 Task: Select Kindle E-Readers from Kindle E-readers & Books. Add to cart Kindle Paperwhite Water-Safe Fabric Cover-2. Place order for _x000D_
942 Constant Ave #1_x000D_
Peekskill, New York(NY), 10566, Cell Number (914) 734-9536
Action: Mouse moved to (4, 27)
Screenshot: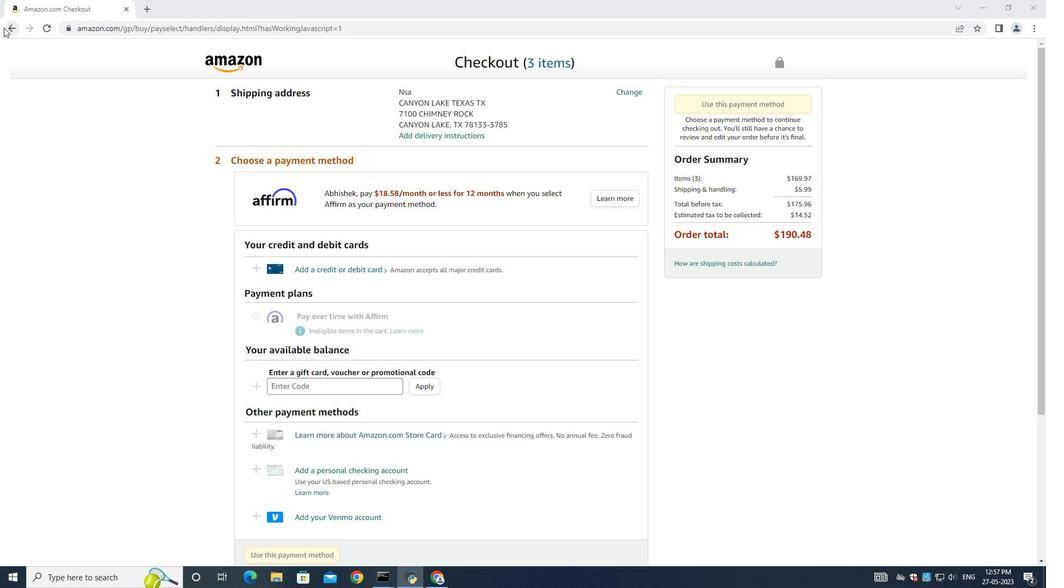 
Action: Mouse pressed left at (4, 27)
Screenshot: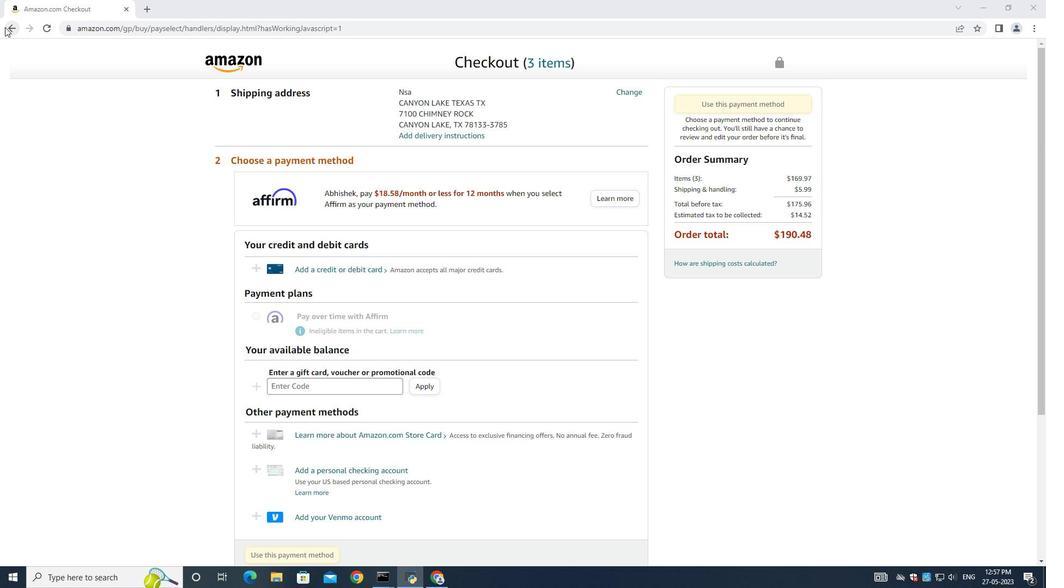 
Action: Mouse moved to (2, 27)
Screenshot: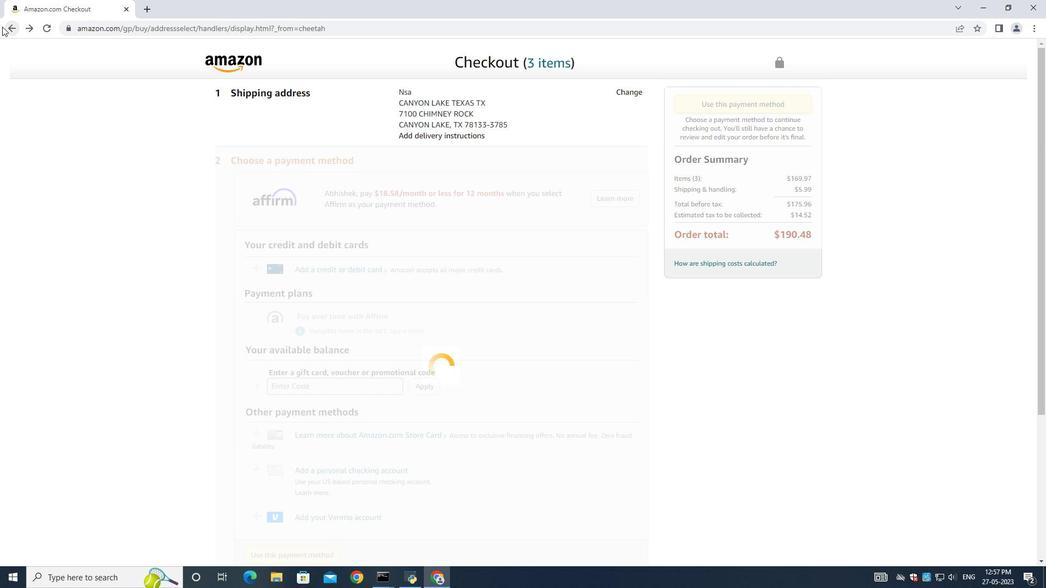 
Action: Mouse pressed left at (2, 27)
Screenshot: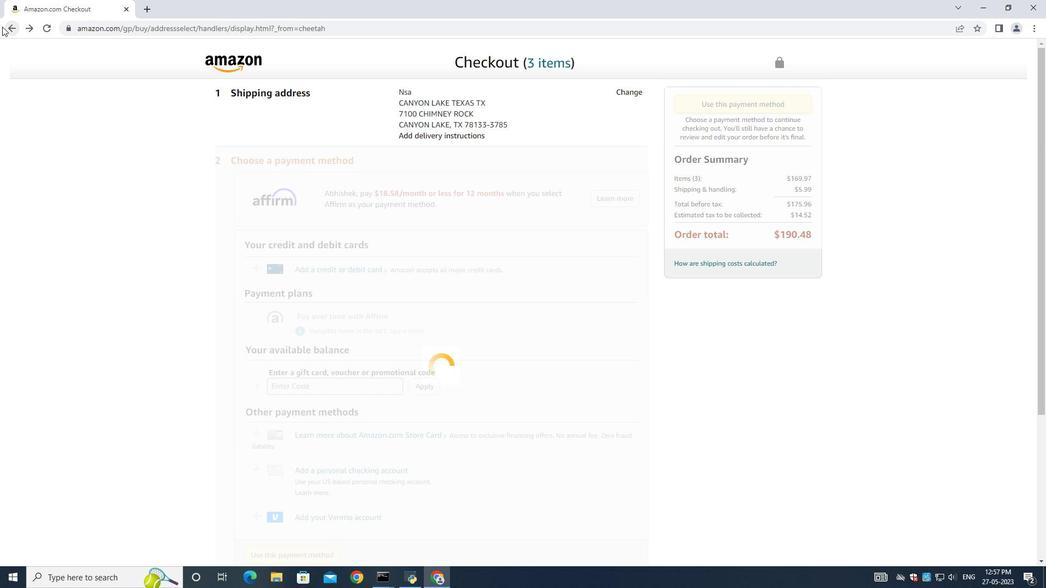 
Action: Mouse moved to (1021, 226)
Screenshot: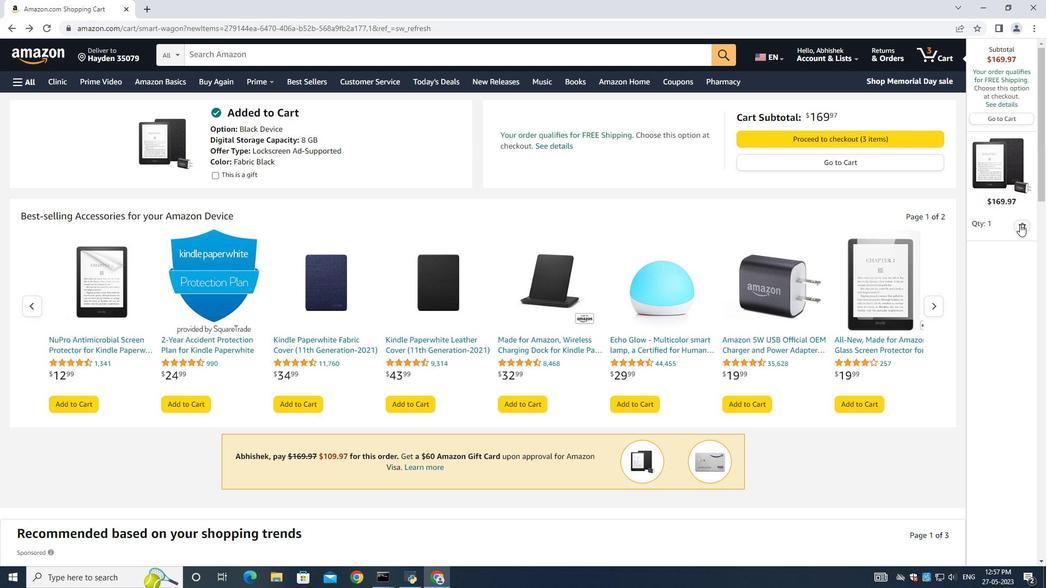 
Action: Mouse pressed left at (1021, 226)
Screenshot: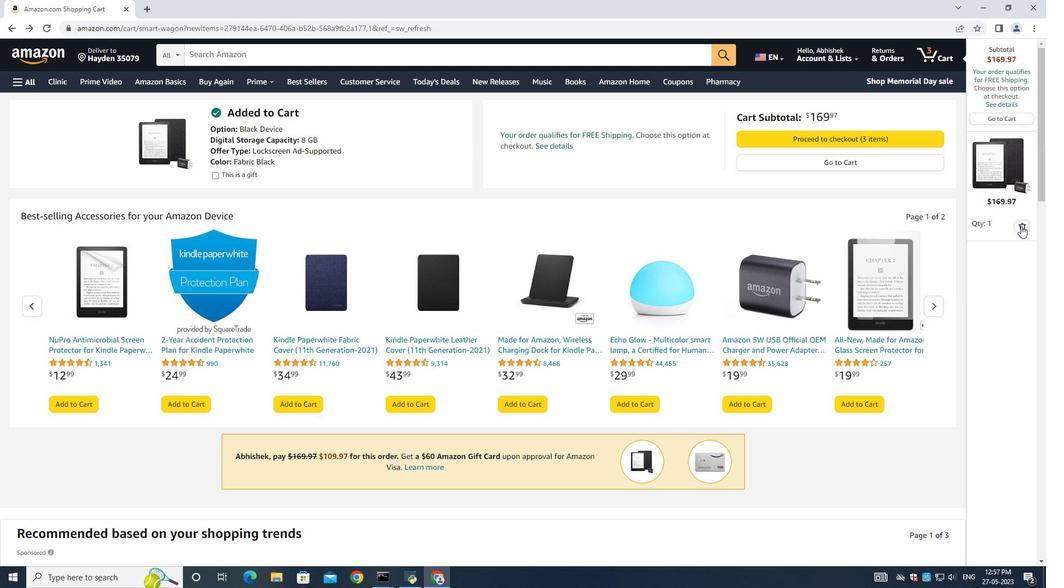 
Action: Mouse moved to (38, 57)
Screenshot: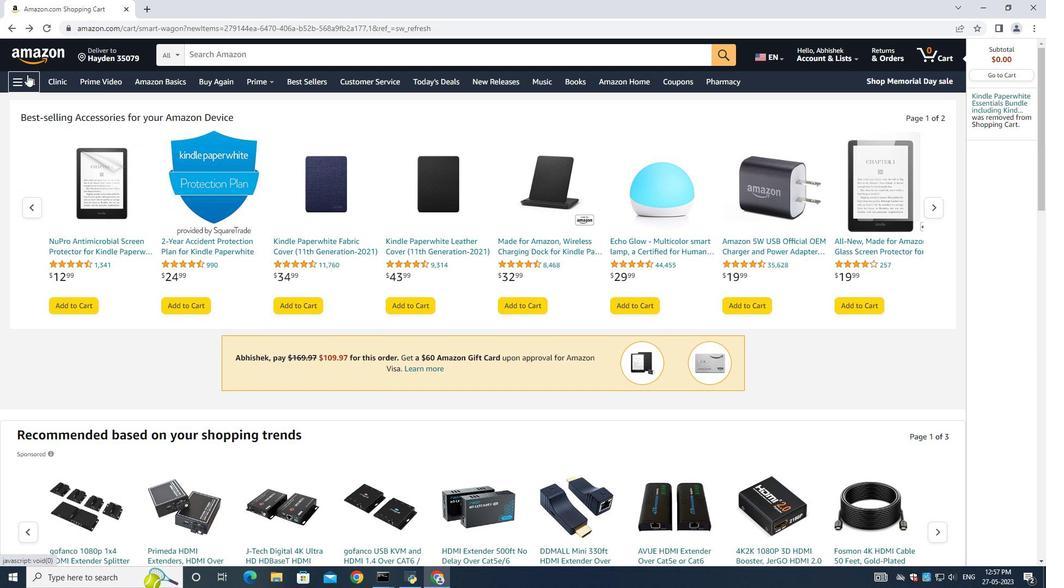 
Action: Mouse pressed left at (38, 57)
Screenshot: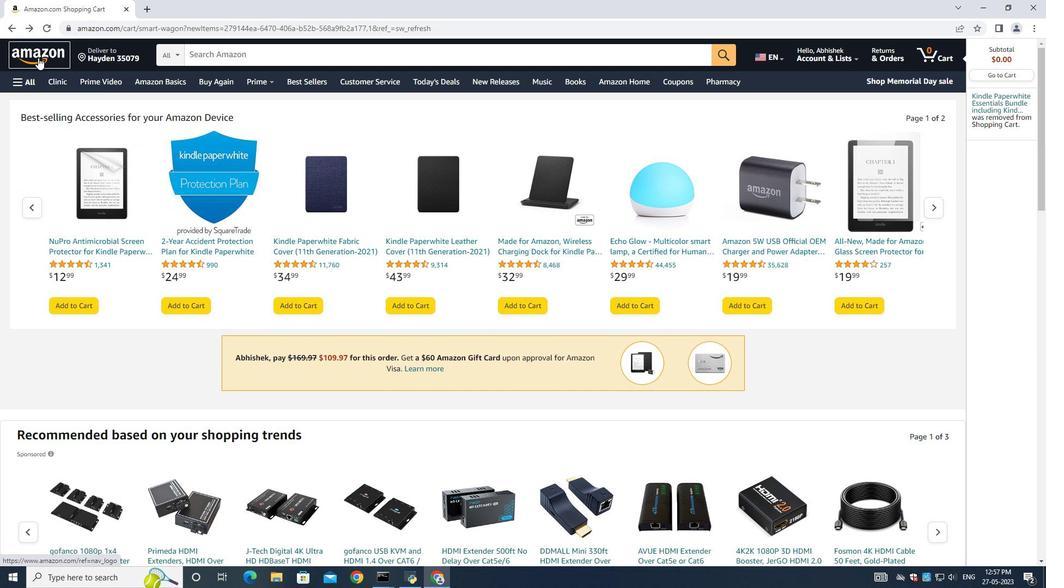 
Action: Mouse moved to (17, 80)
Screenshot: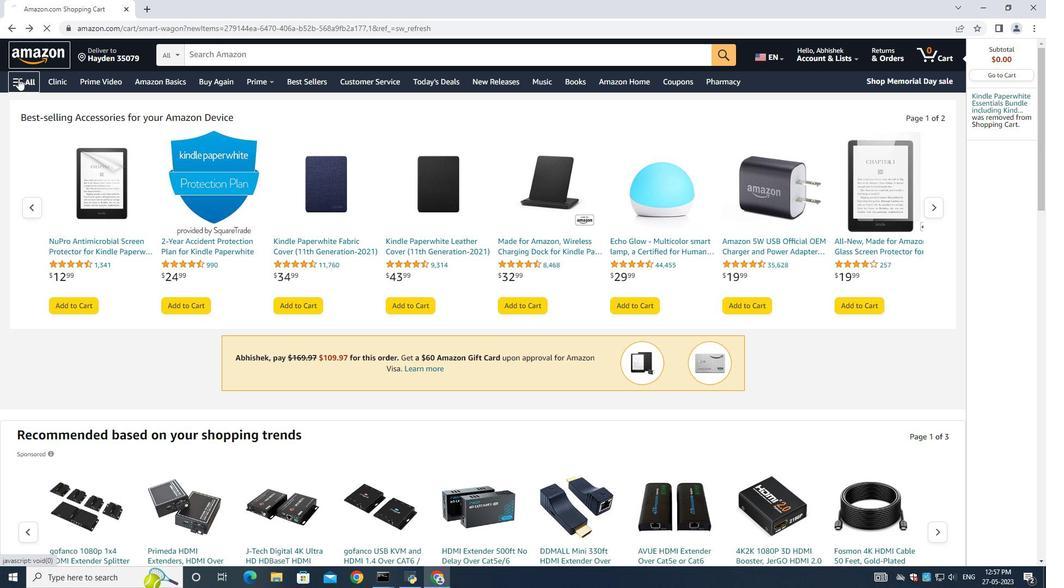 
Action: Mouse pressed left at (17, 80)
Screenshot: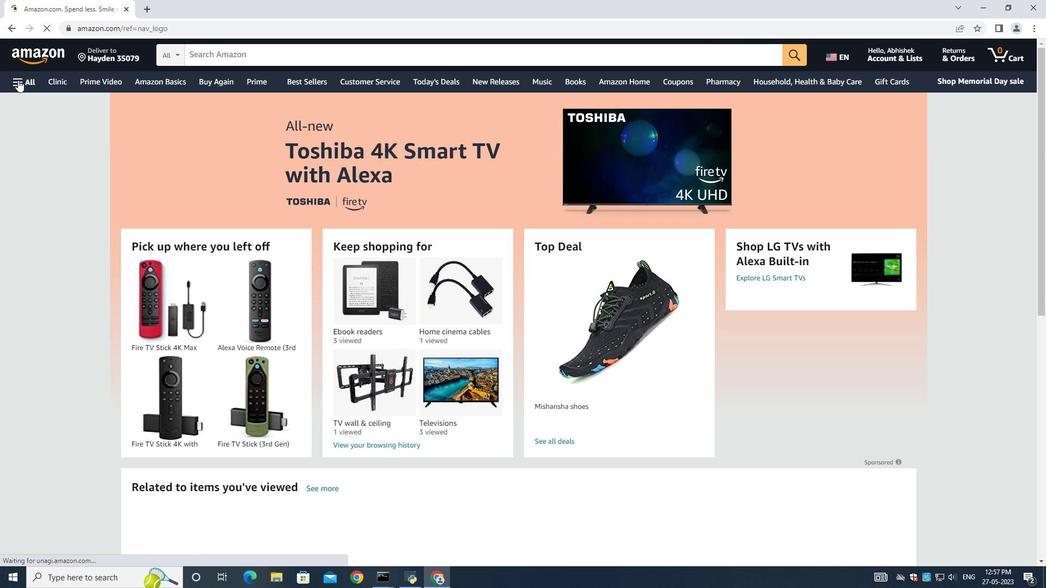 
Action: Mouse moved to (61, 321)
Screenshot: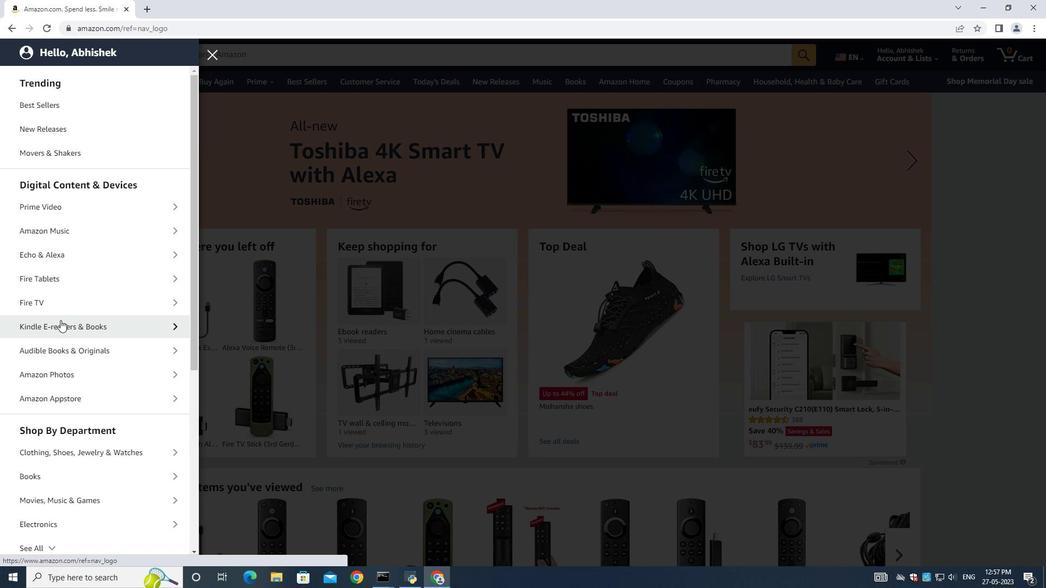 
Action: Mouse pressed left at (61, 321)
Screenshot: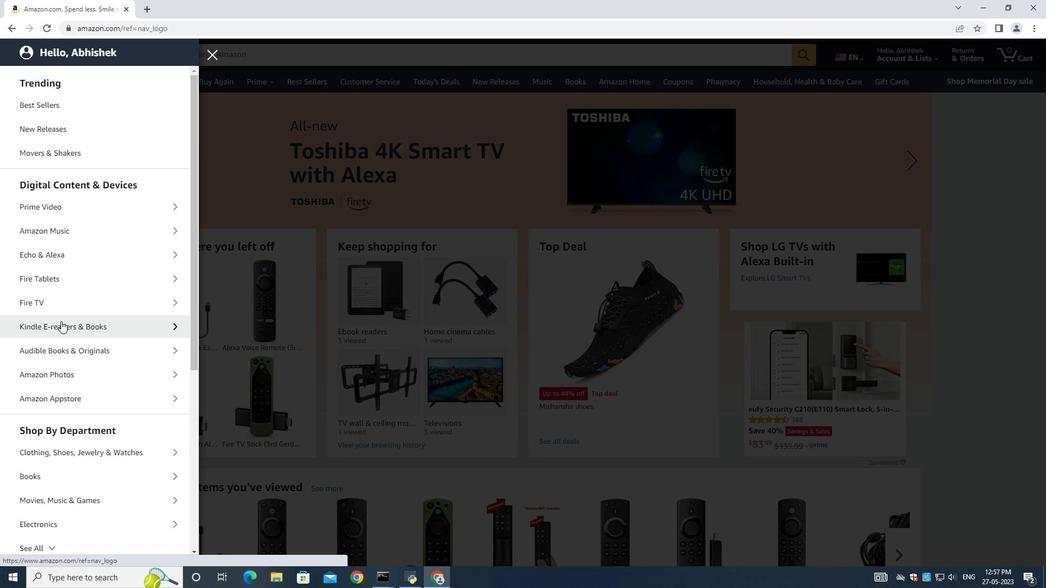 
Action: Mouse moved to (67, 178)
Screenshot: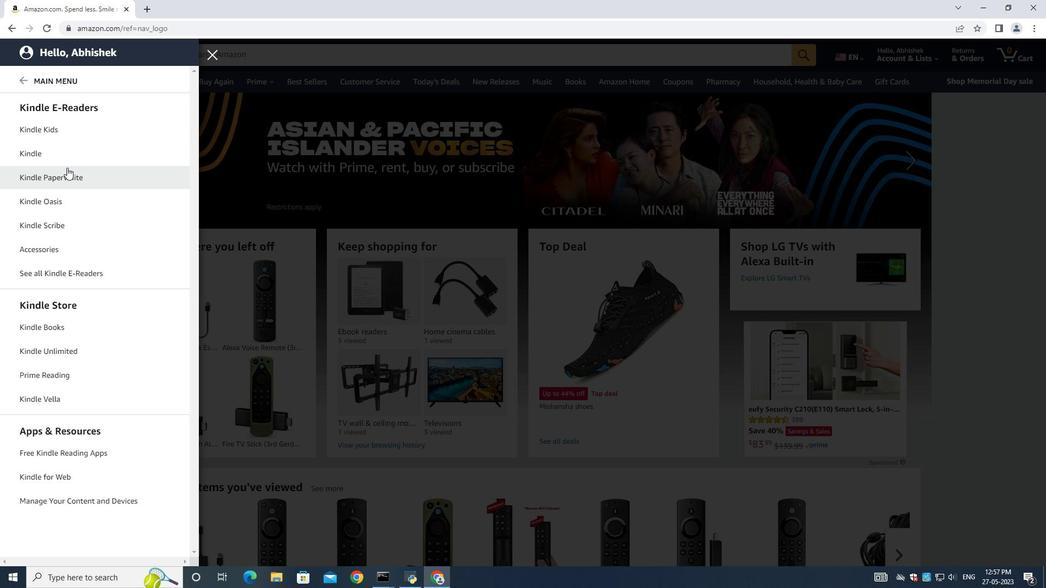 
Action: Mouse pressed left at (67, 178)
Screenshot: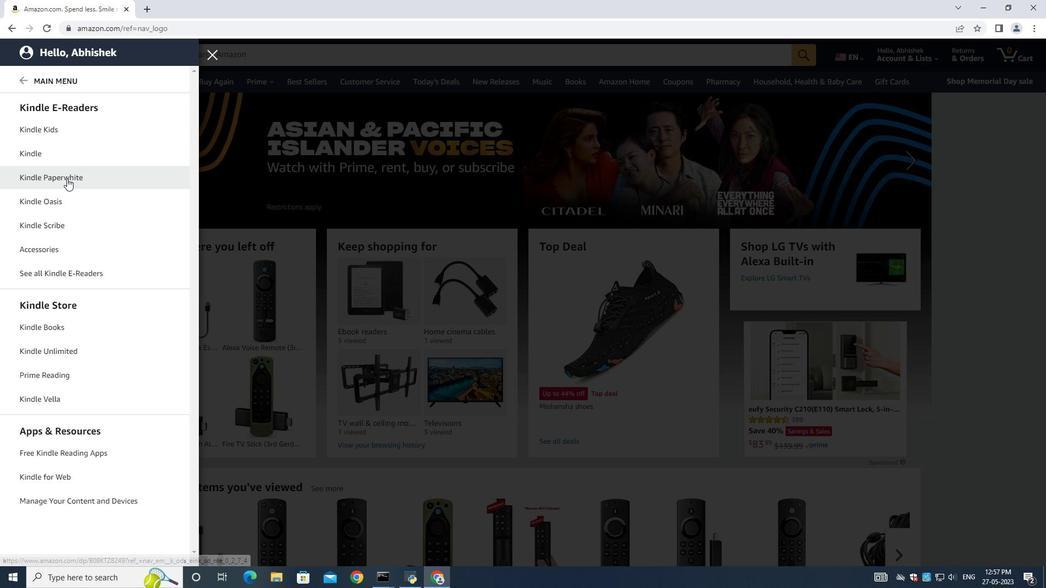 
Action: Mouse moved to (666, 330)
Screenshot: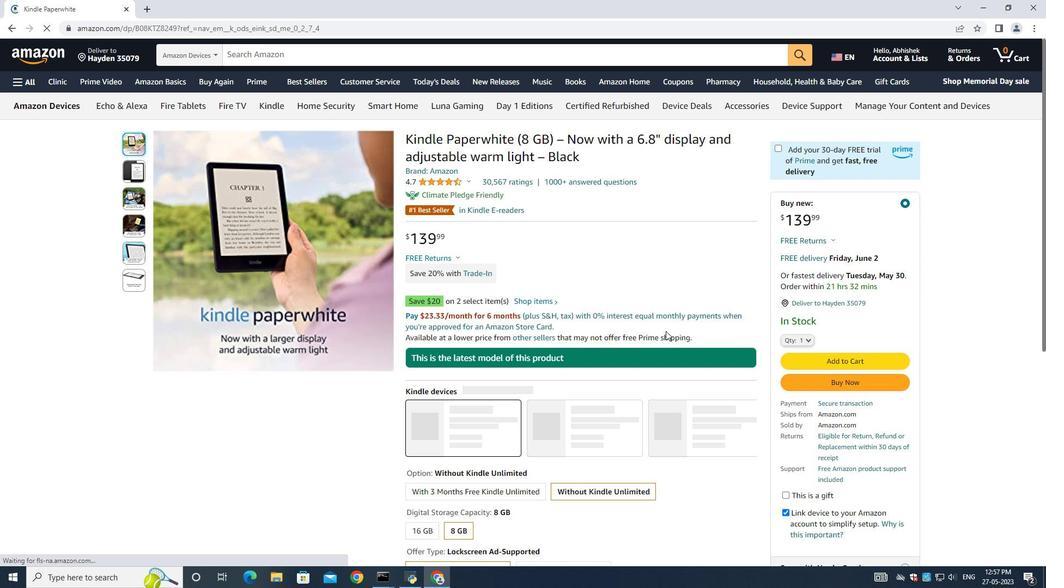 
Action: Mouse scrolled (666, 330) with delta (0, 0)
Screenshot: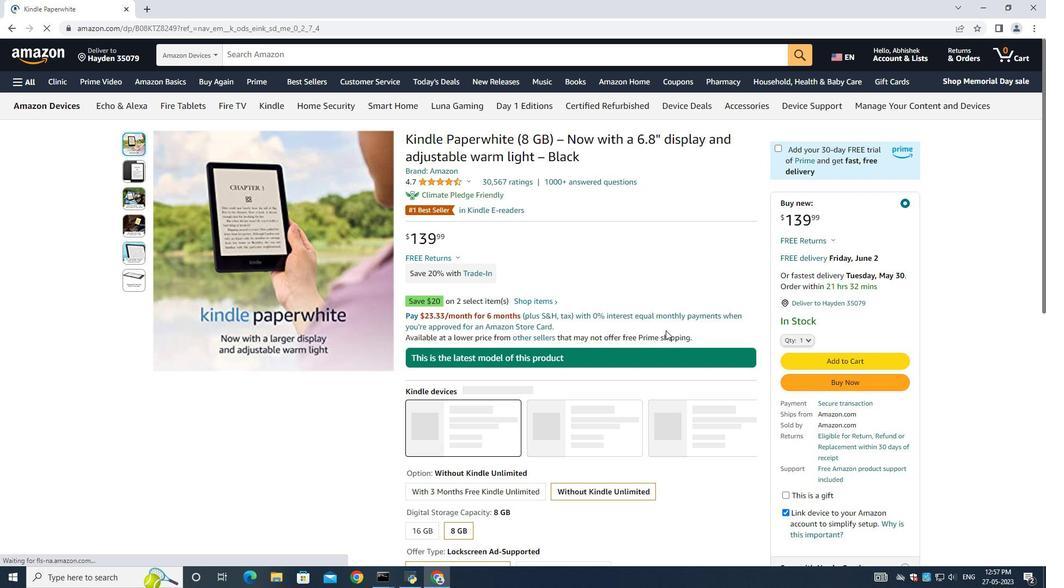 
Action: Mouse scrolled (666, 330) with delta (0, 0)
Screenshot: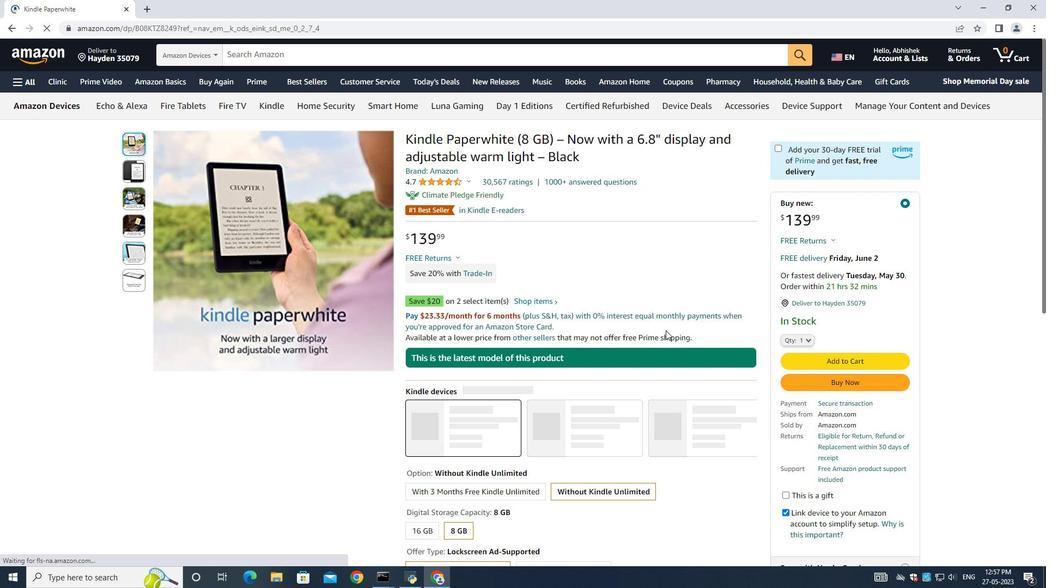 
Action: Mouse scrolled (666, 330) with delta (0, 0)
Screenshot: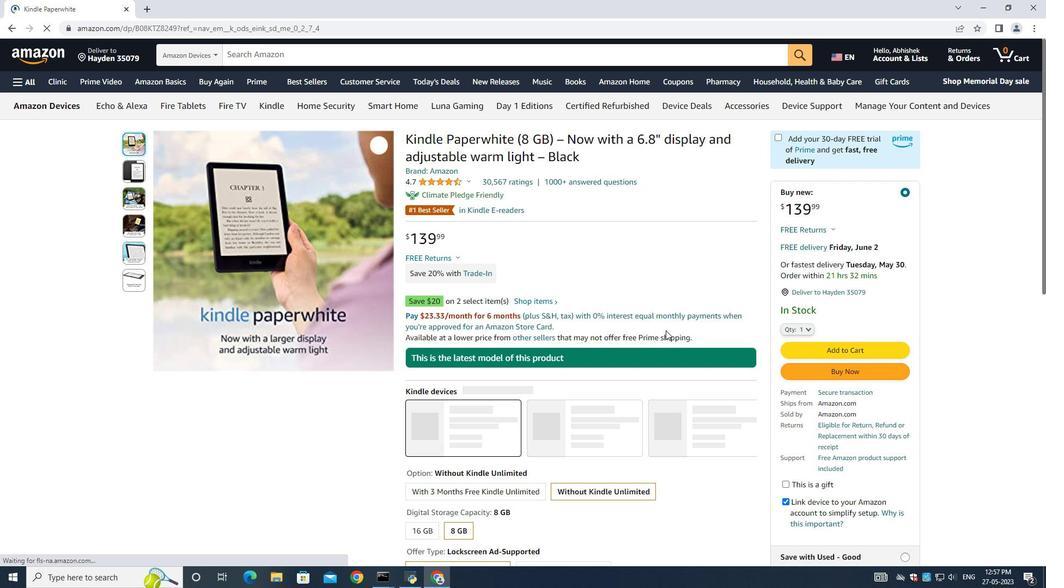
Action: Mouse moved to (666, 329)
Screenshot: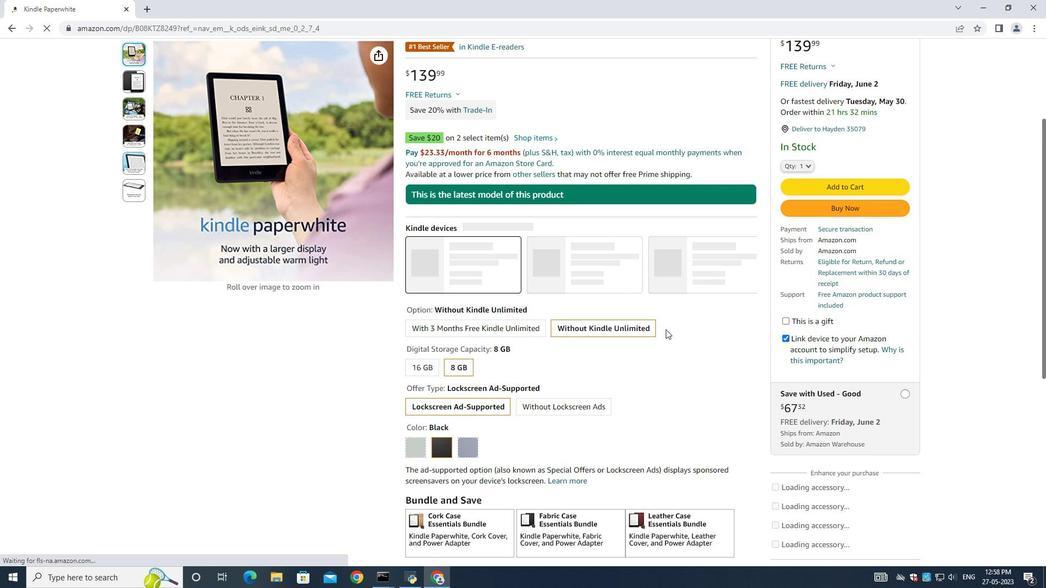 
Action: Mouse scrolled (666, 328) with delta (0, 0)
Screenshot: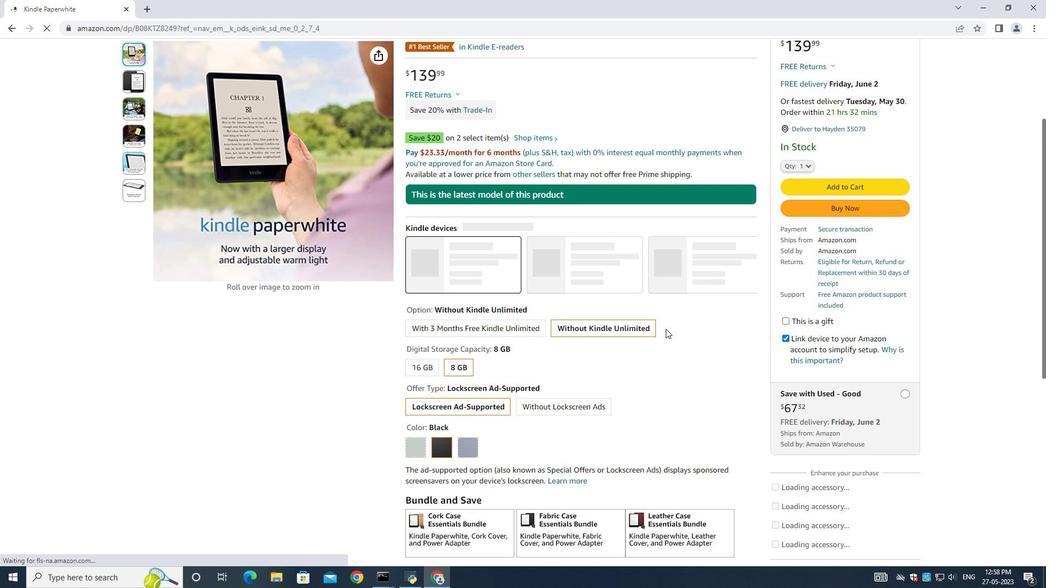 
Action: Mouse moved to (649, 221)
Screenshot: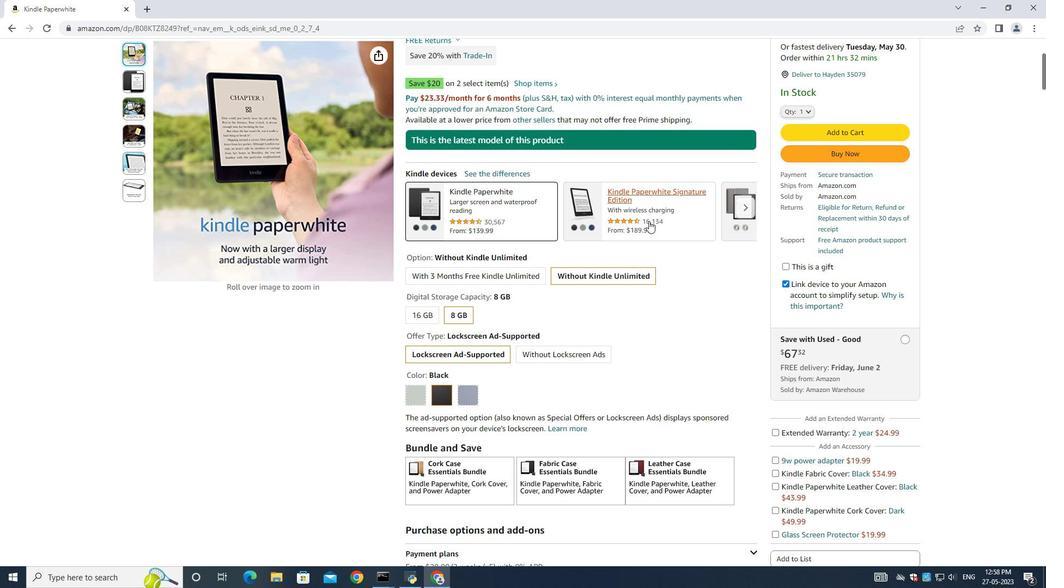 
Action: Mouse pressed left at (649, 221)
Screenshot: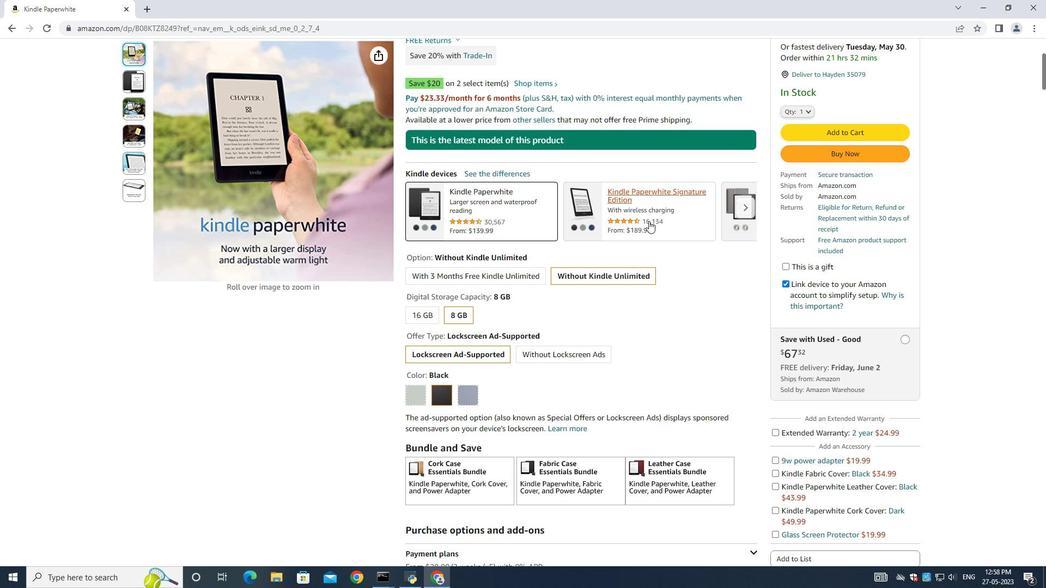 
Action: Mouse moved to (670, 303)
Screenshot: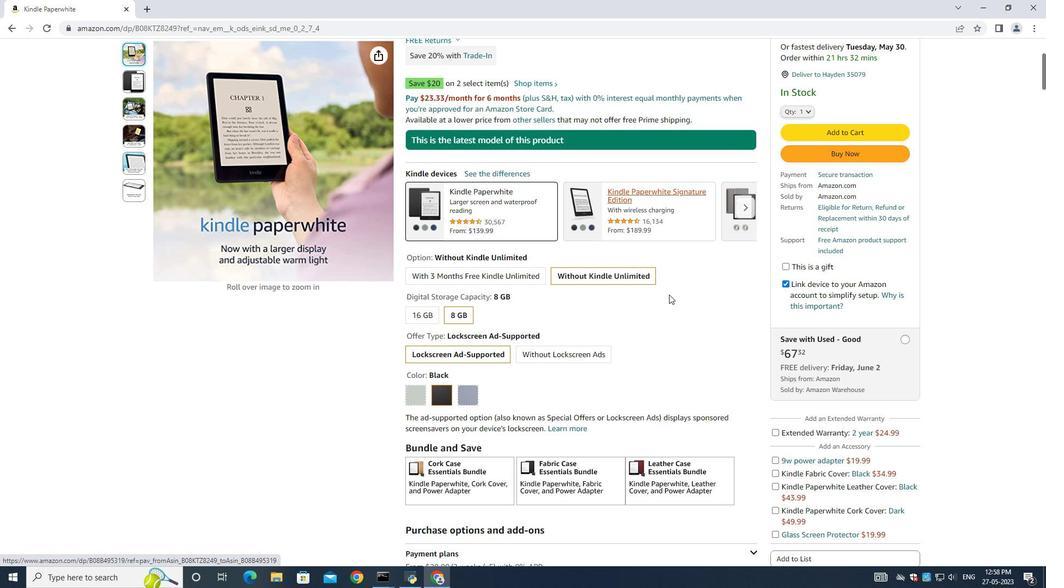
Action: Mouse scrolled (670, 302) with delta (0, 0)
Screenshot: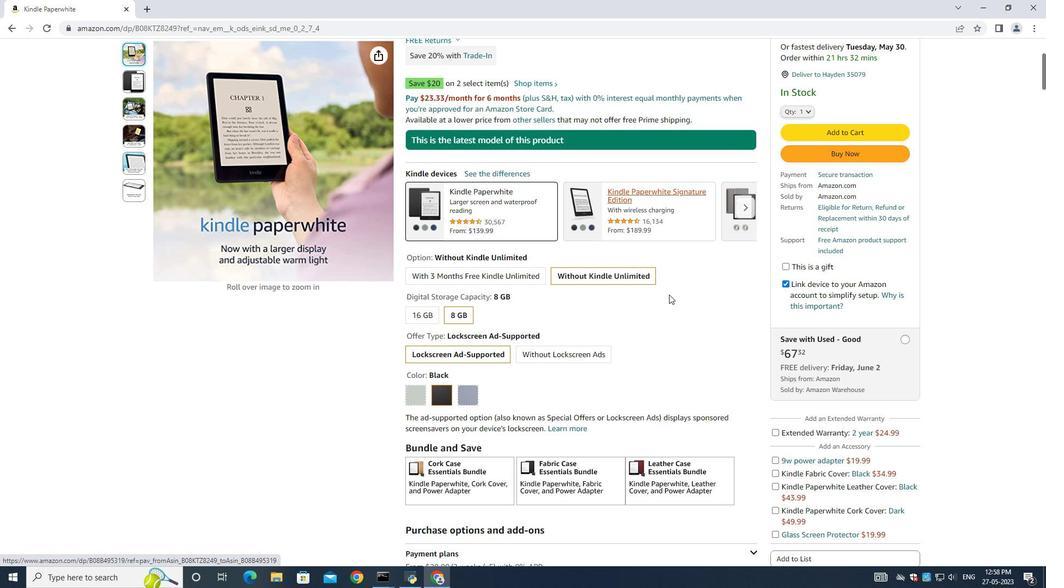 
Action: Mouse moved to (669, 308)
Screenshot: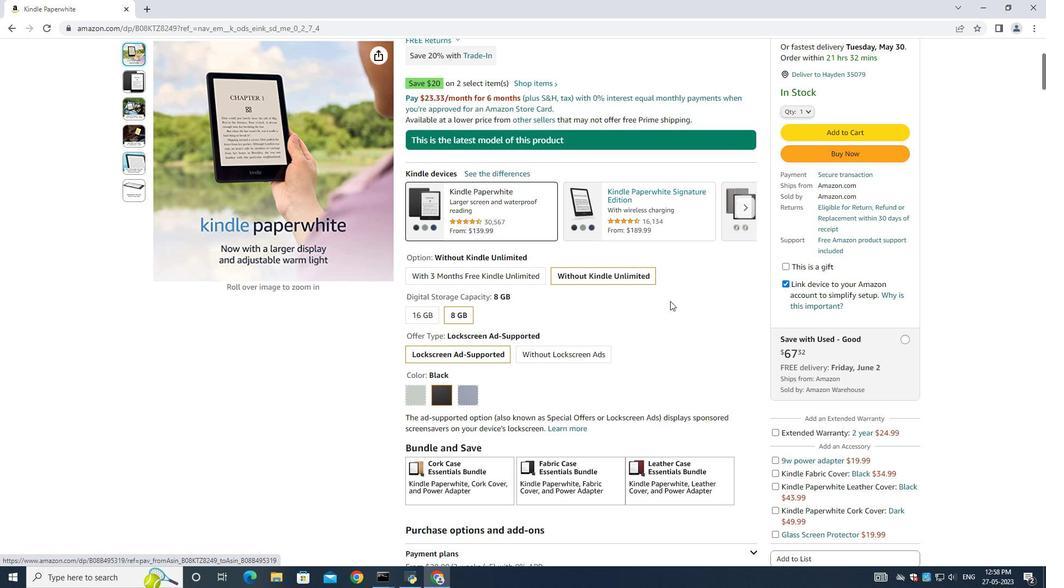 
Action: Mouse scrolled (670, 306) with delta (0, 0)
Screenshot: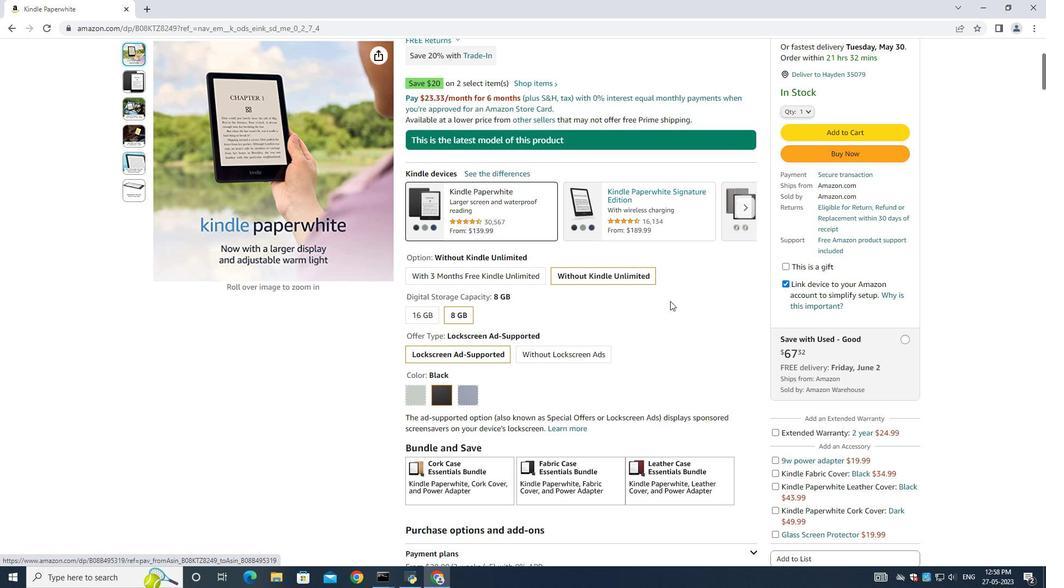 
Action: Mouse moved to (668, 310)
Screenshot: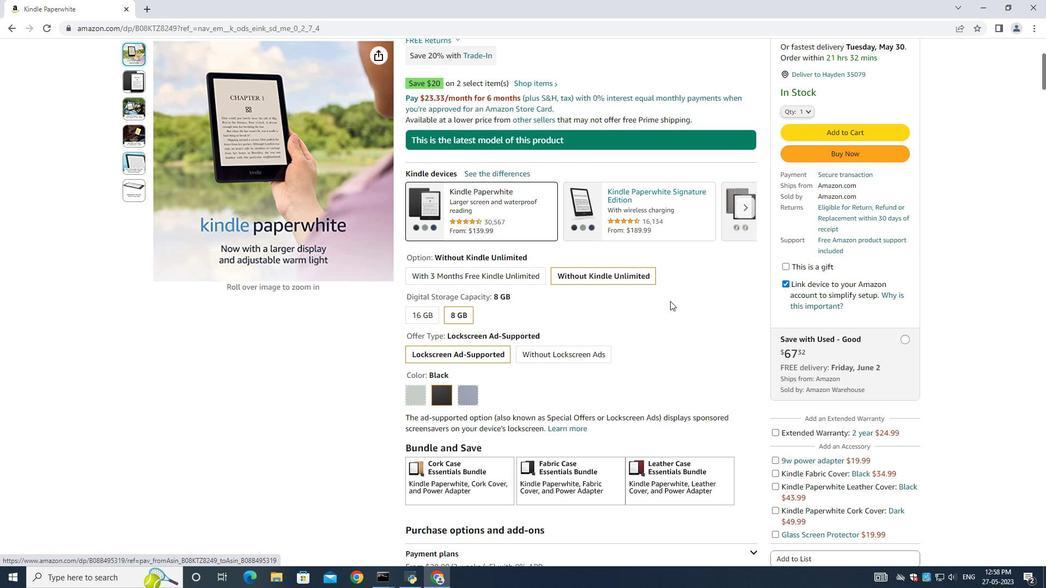 
Action: Mouse scrolled (668, 310) with delta (0, 0)
Screenshot: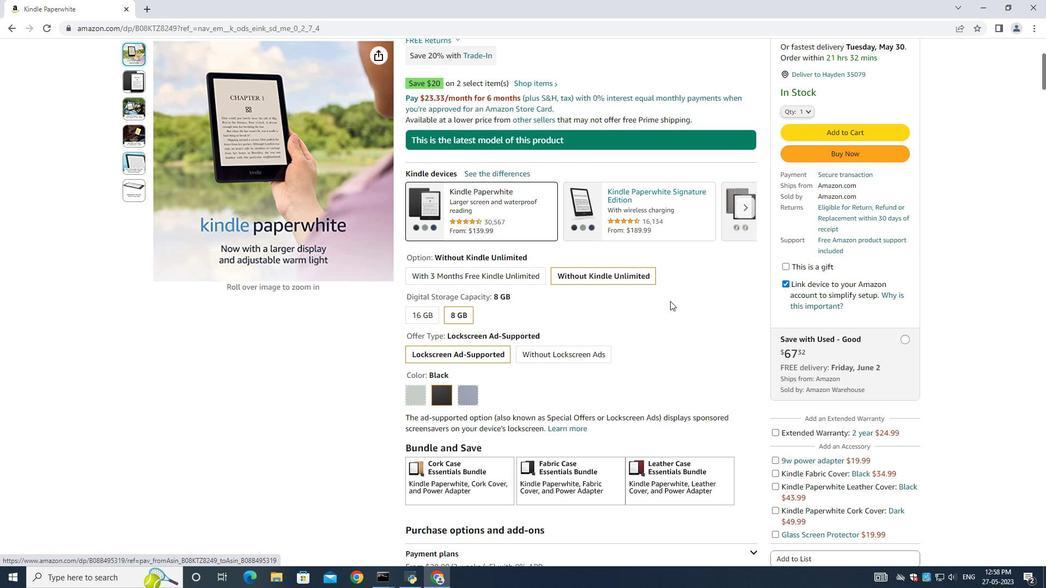 
Action: Mouse scrolled (668, 310) with delta (0, 0)
Screenshot: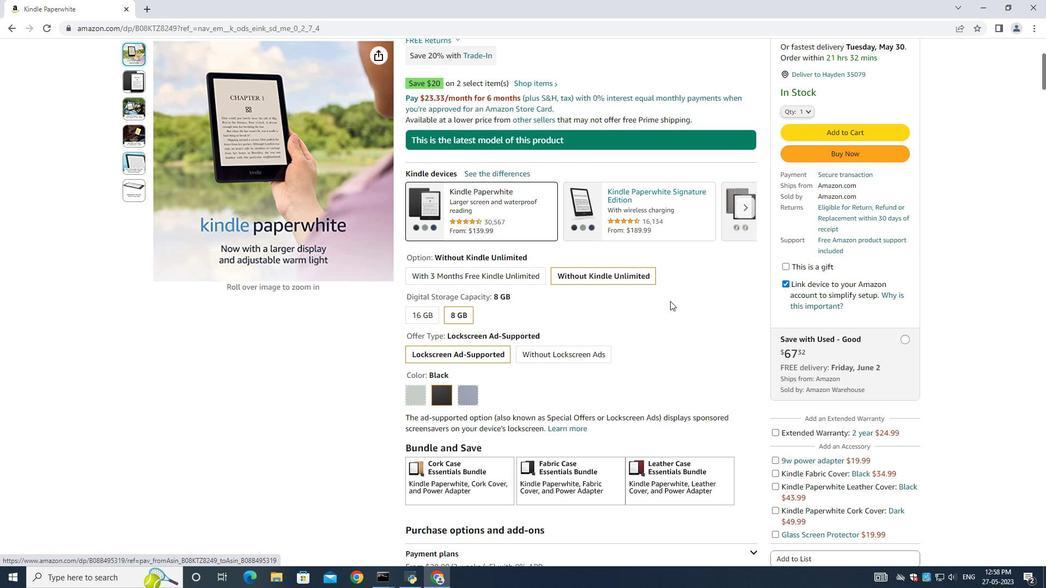 
Action: Mouse scrolled (668, 310) with delta (0, 0)
Screenshot: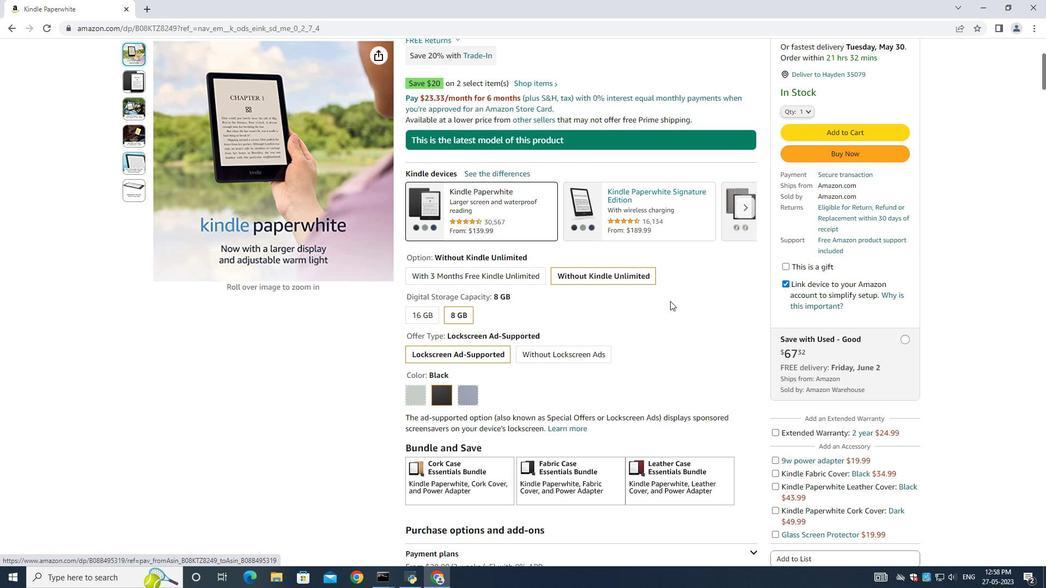 
Action: Mouse moved to (546, 201)
Screenshot: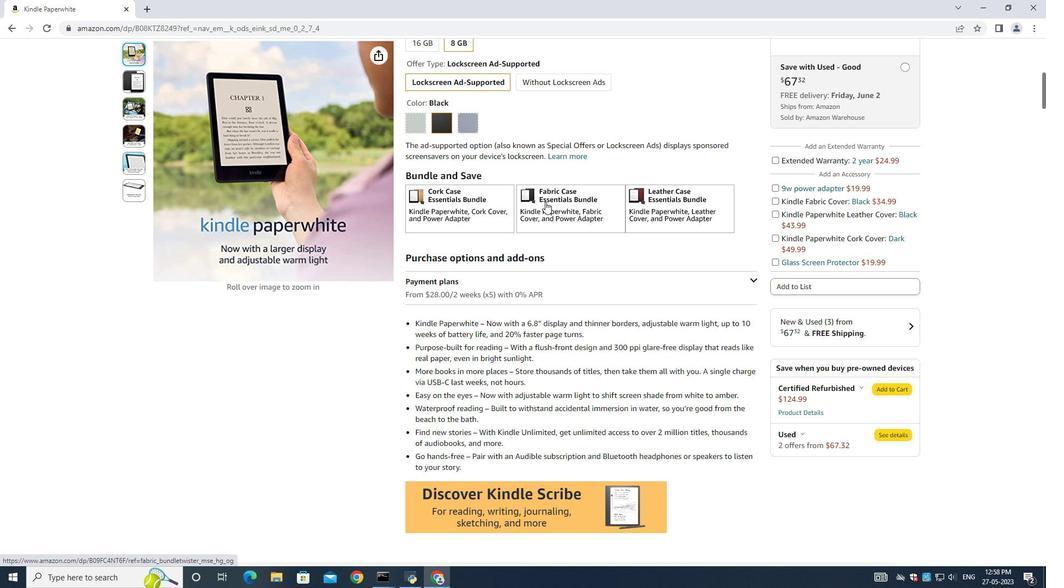 
Action: Mouse pressed left at (546, 201)
Screenshot: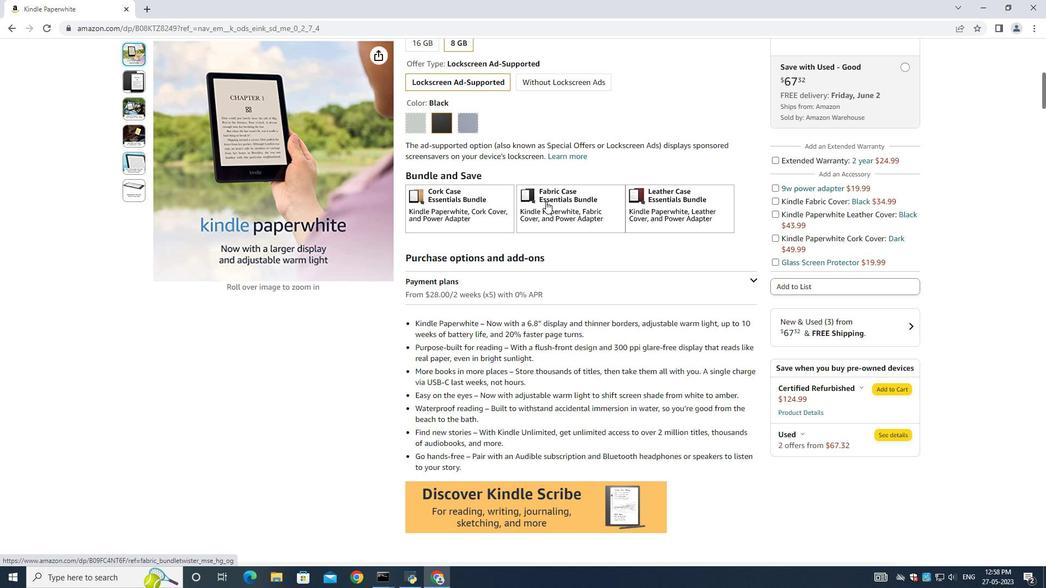 
Action: Mouse moved to (791, 276)
Screenshot: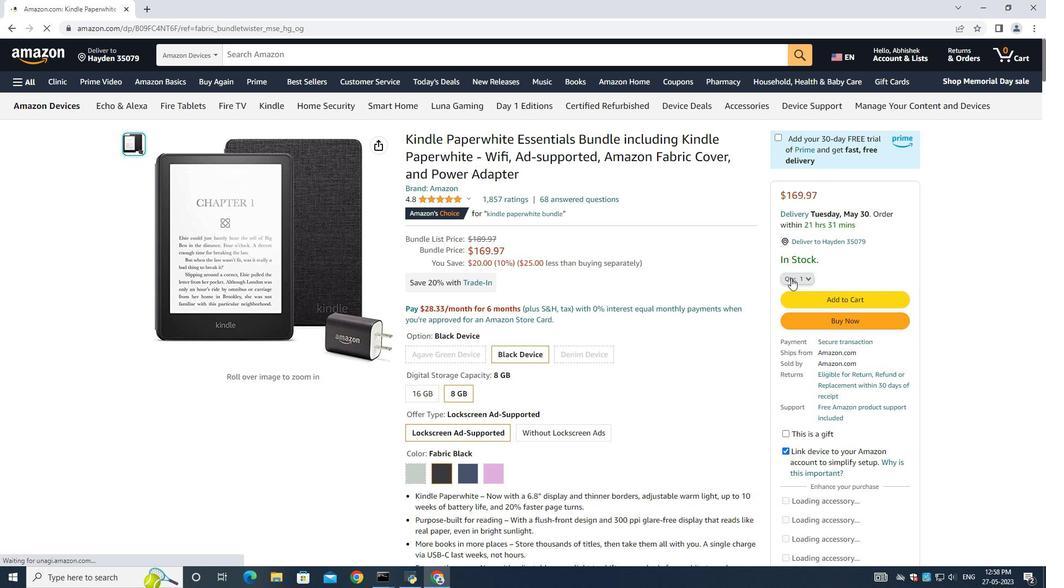 
Action: Mouse pressed left at (791, 276)
Screenshot: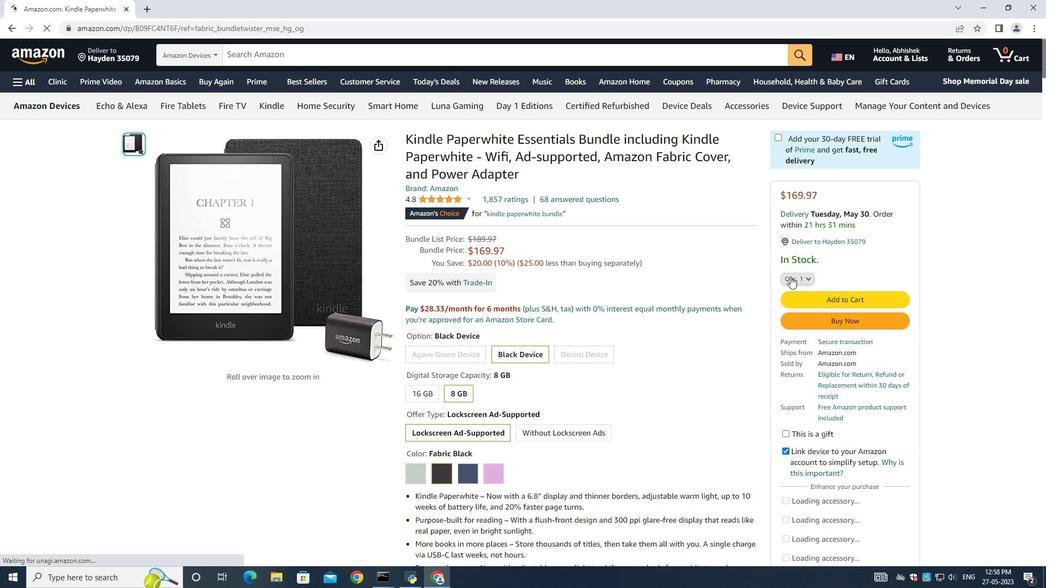 
Action: Mouse moved to (789, 294)
Screenshot: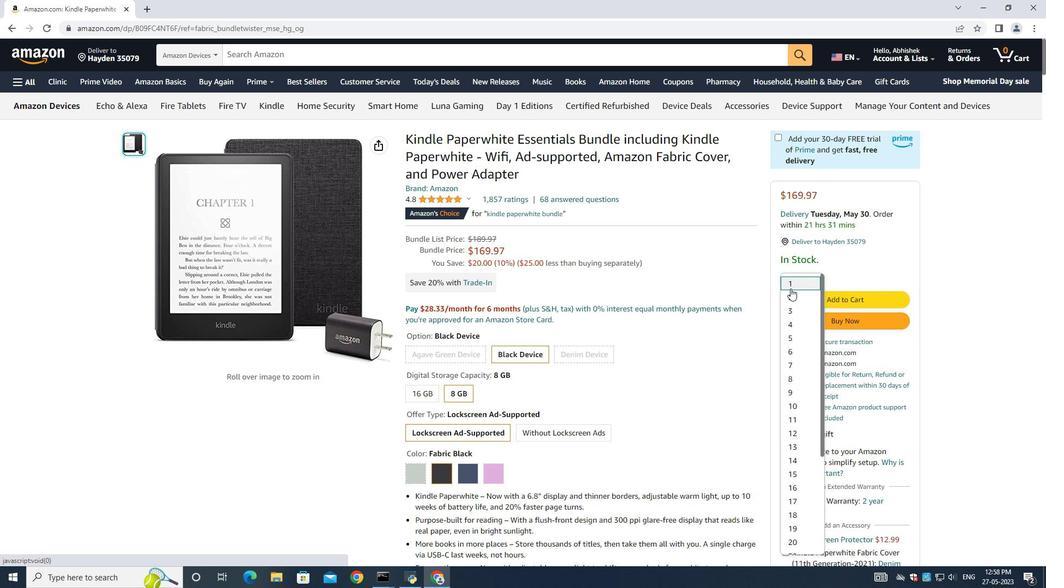
Action: Mouse pressed left at (789, 294)
Screenshot: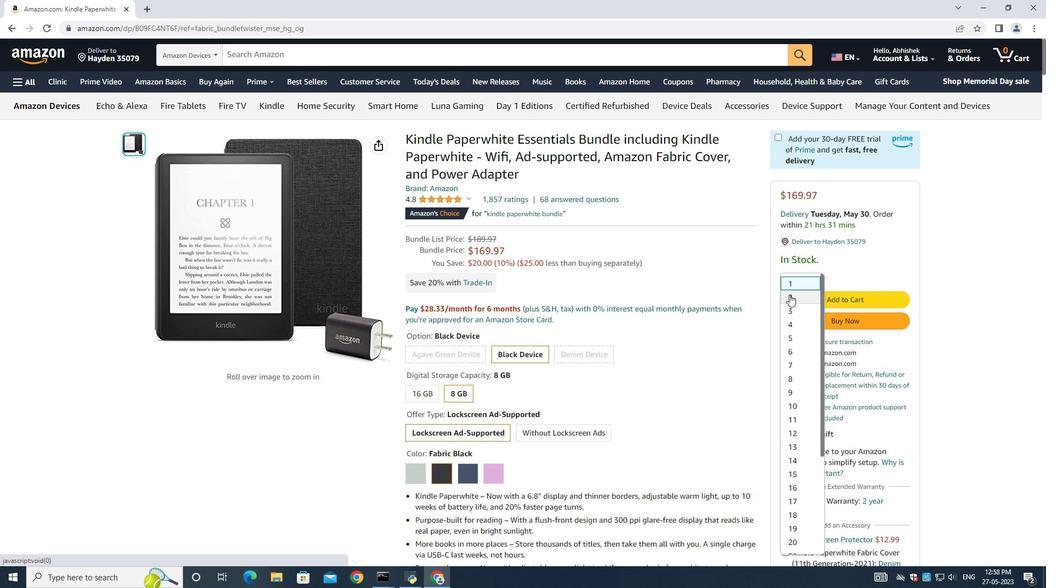 
Action: Mouse moved to (845, 294)
Screenshot: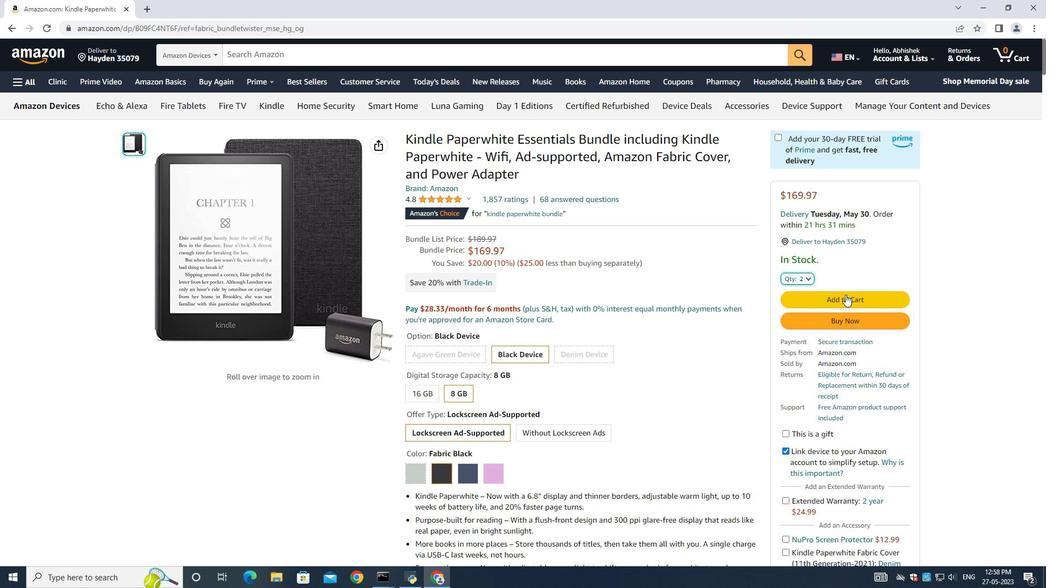 
Action: Mouse pressed left at (845, 294)
Screenshot: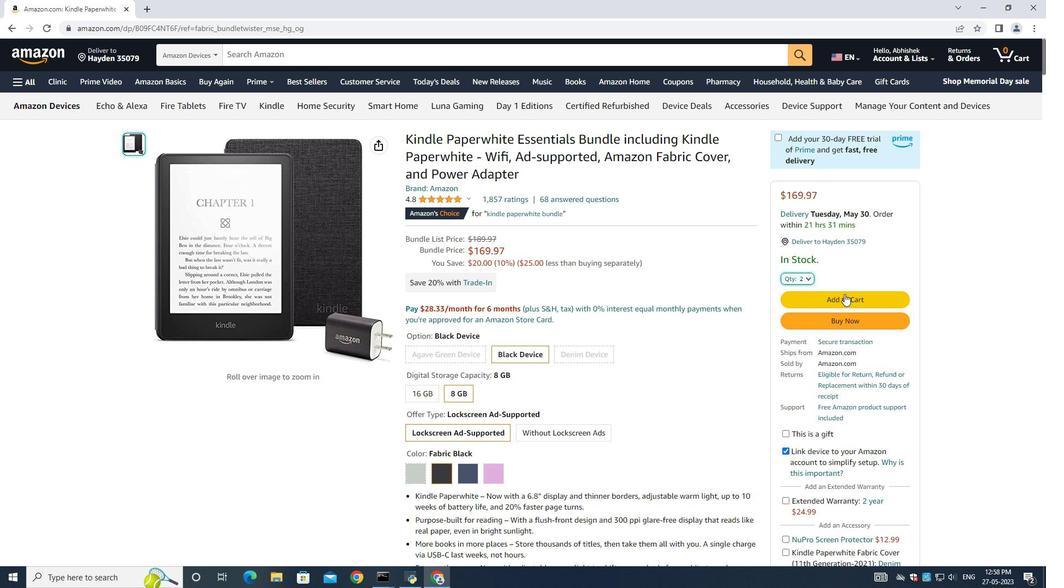 
Action: Mouse moved to (702, 477)
Screenshot: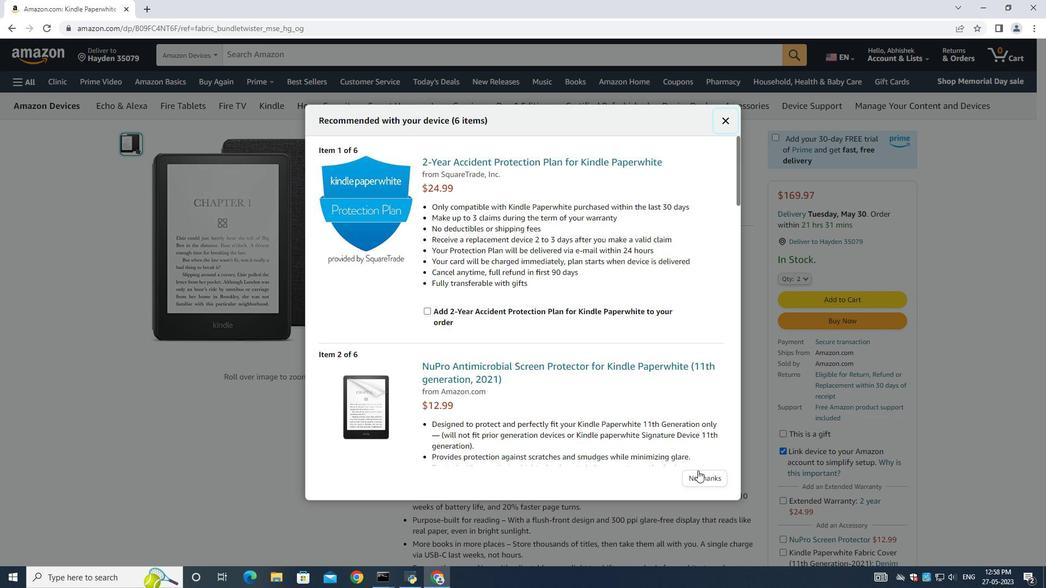 
Action: Mouse pressed left at (702, 477)
Screenshot: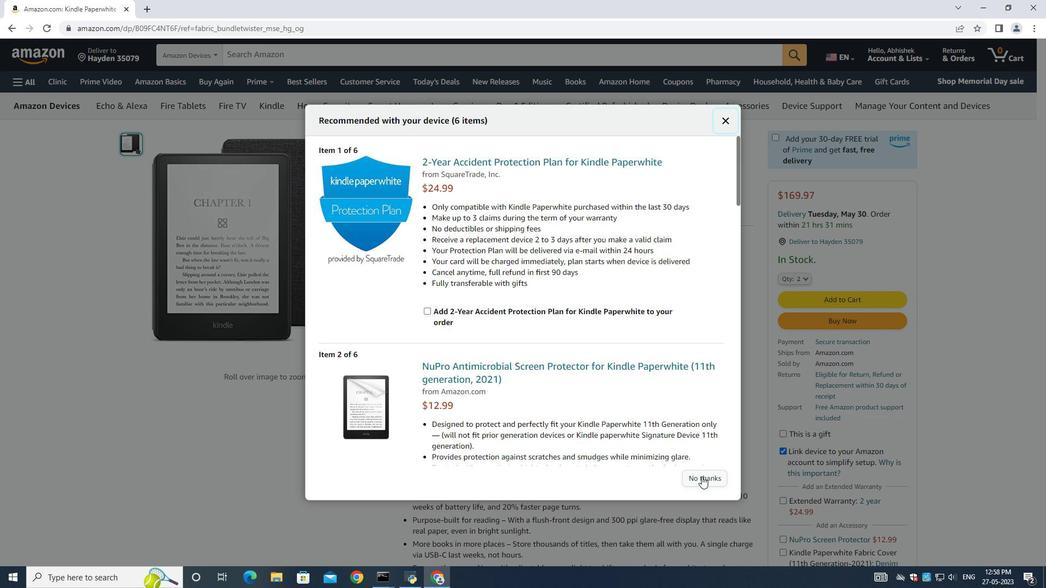 
Action: Mouse moved to (879, 137)
Screenshot: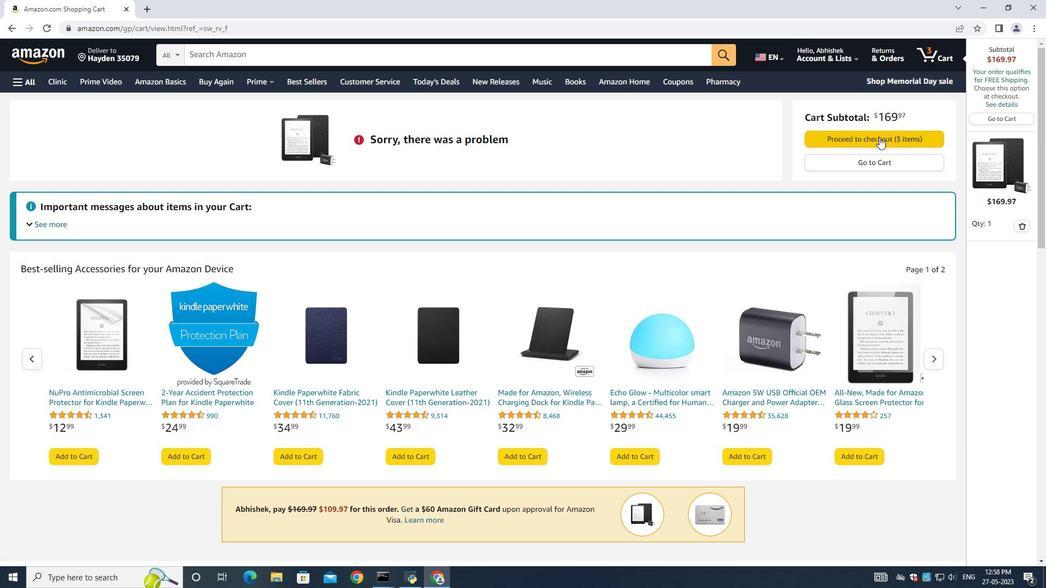 
Action: Mouse pressed left at (879, 137)
Screenshot: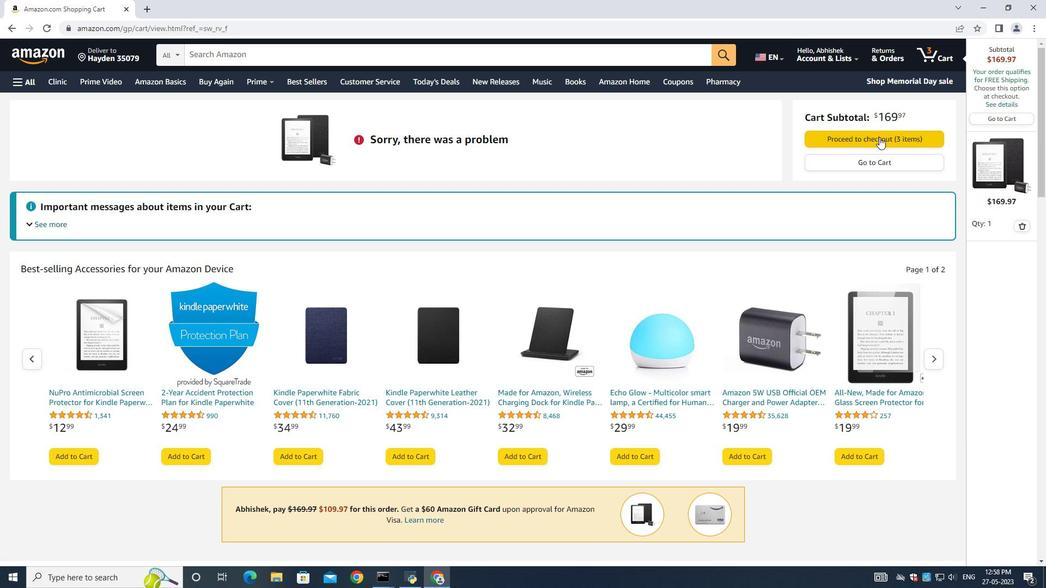 
Action: Mouse moved to (441, 401)
Screenshot: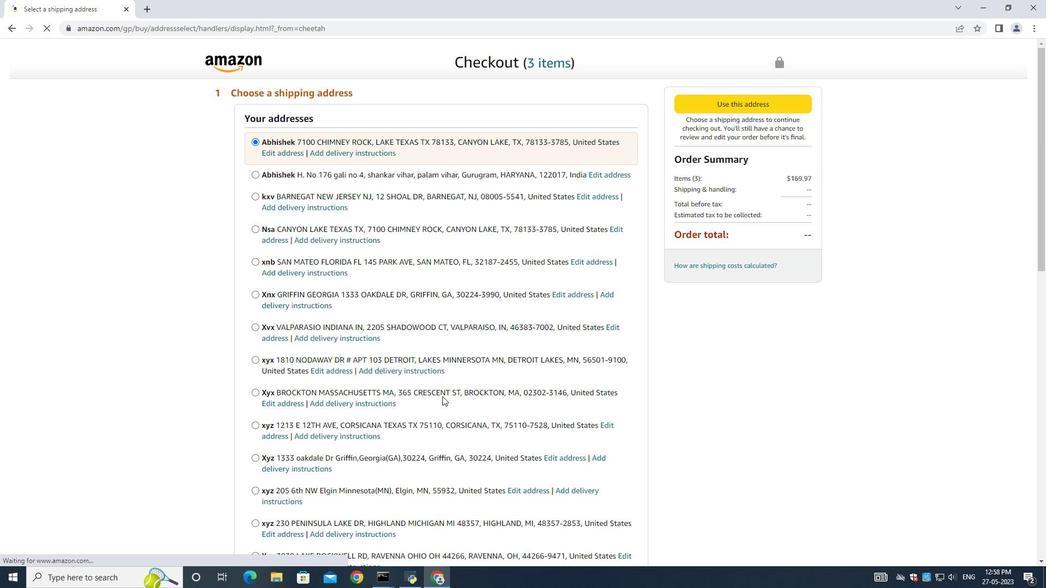 
Action: Mouse scrolled (441, 401) with delta (0, 0)
Screenshot: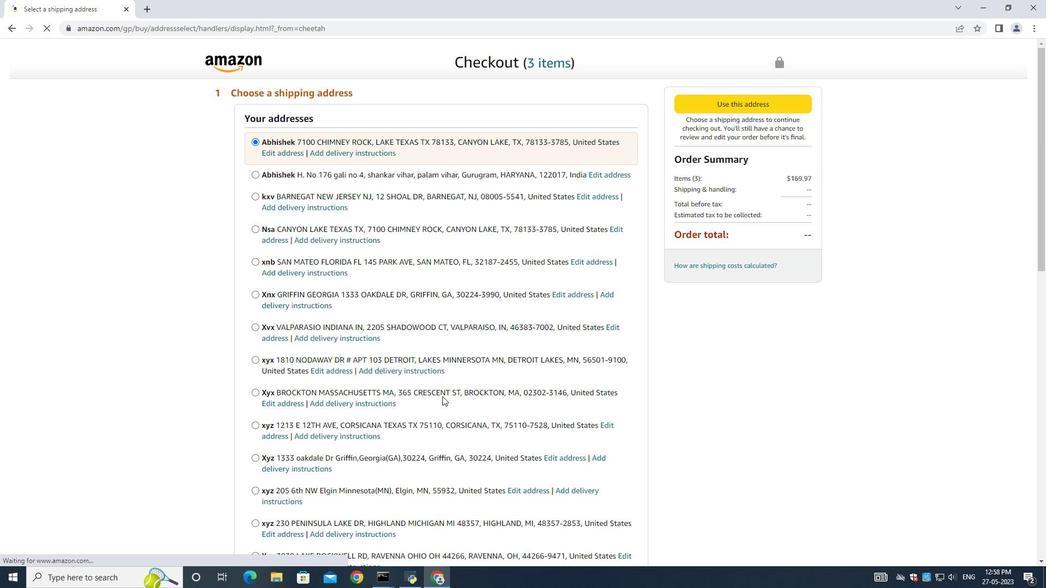 
Action: Mouse moved to (440, 403)
Screenshot: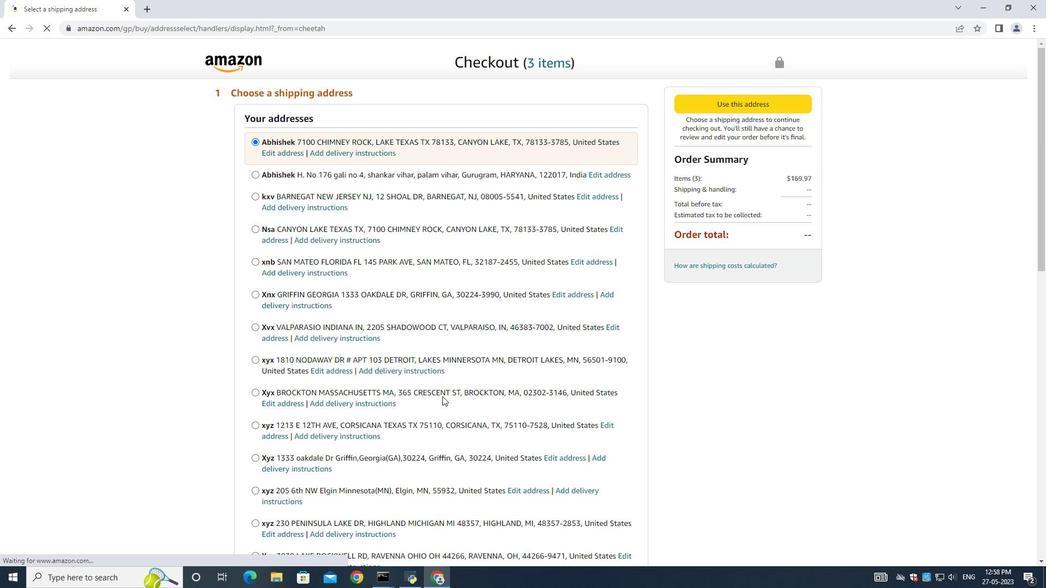 
Action: Mouse scrolled (440, 403) with delta (0, 0)
Screenshot: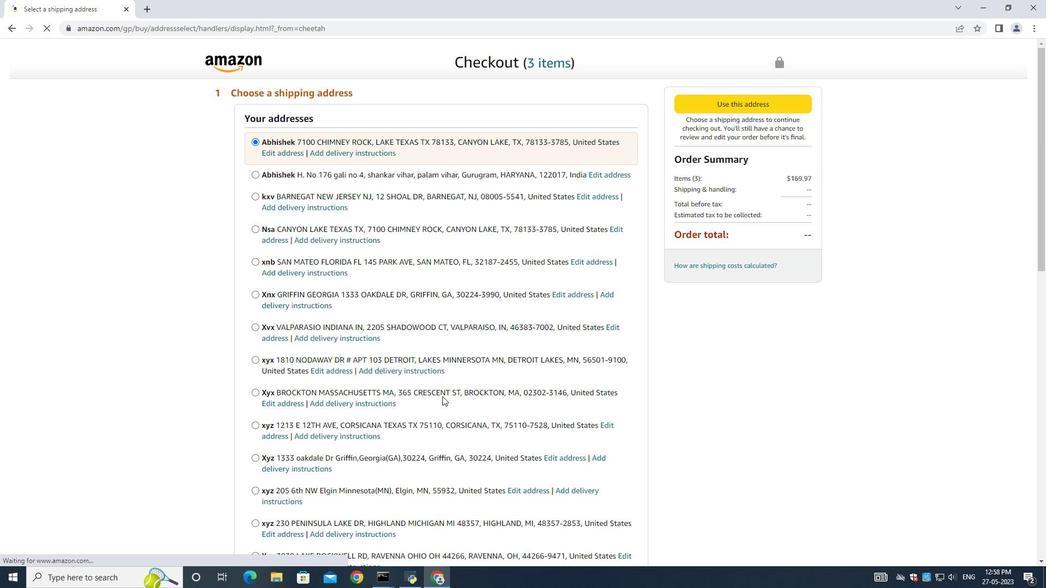 
Action: Mouse moved to (440, 404)
Screenshot: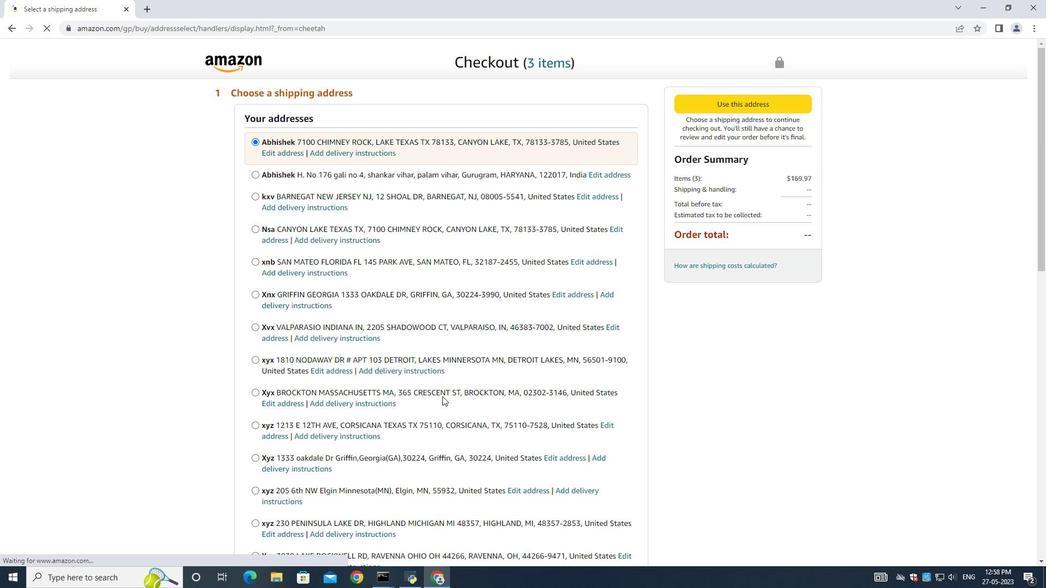 
Action: Mouse scrolled (440, 403) with delta (0, 0)
Screenshot: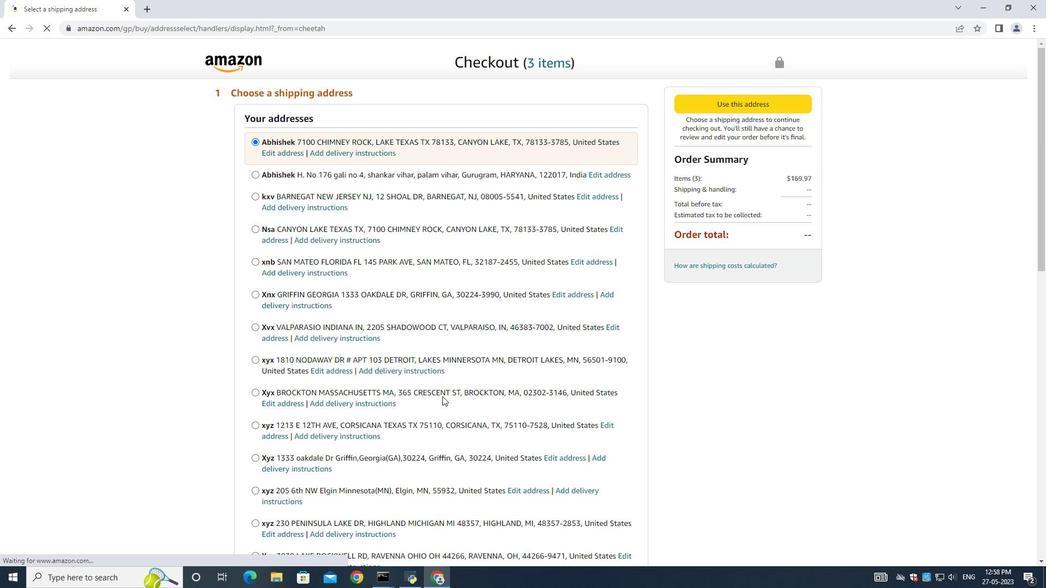 
Action: Mouse moved to (440, 404)
Screenshot: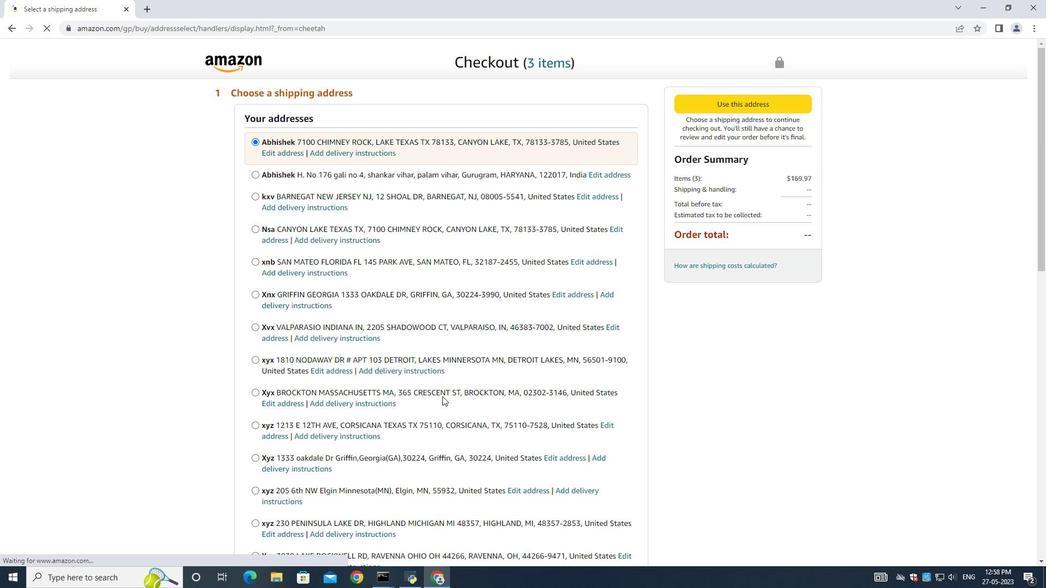
Action: Mouse scrolled (440, 403) with delta (0, 0)
Screenshot: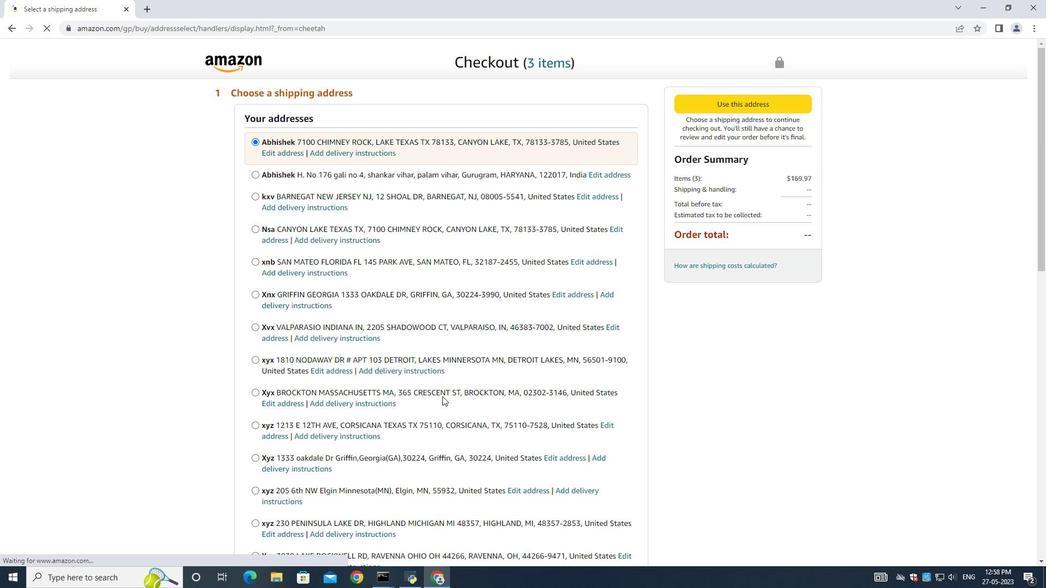 
Action: Mouse moved to (440, 404)
Screenshot: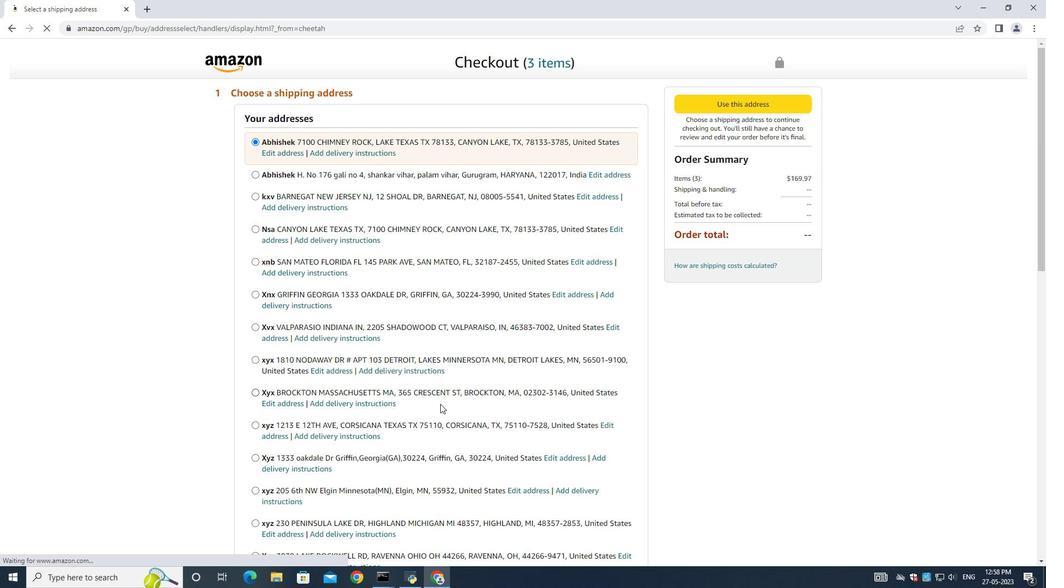 
Action: Mouse scrolled (440, 403) with delta (0, 0)
Screenshot: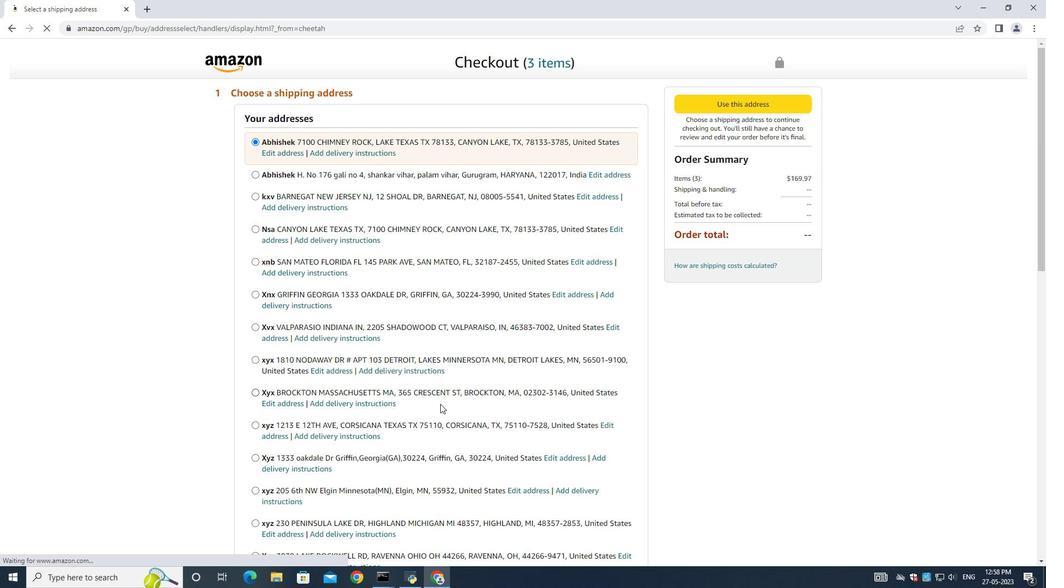 
Action: Mouse moved to (440, 403)
Screenshot: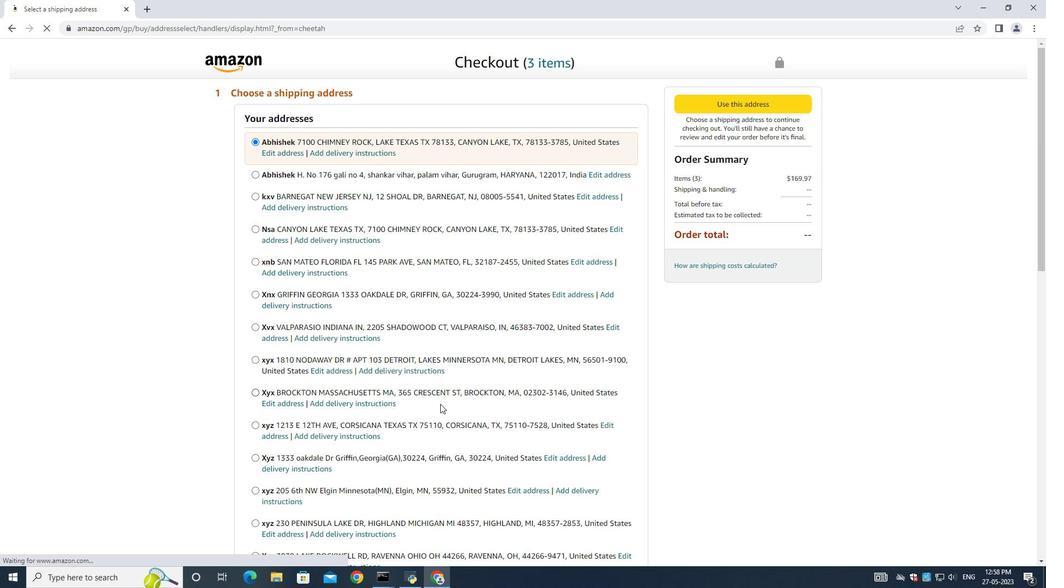 
Action: Mouse scrolled (440, 403) with delta (0, 0)
Screenshot: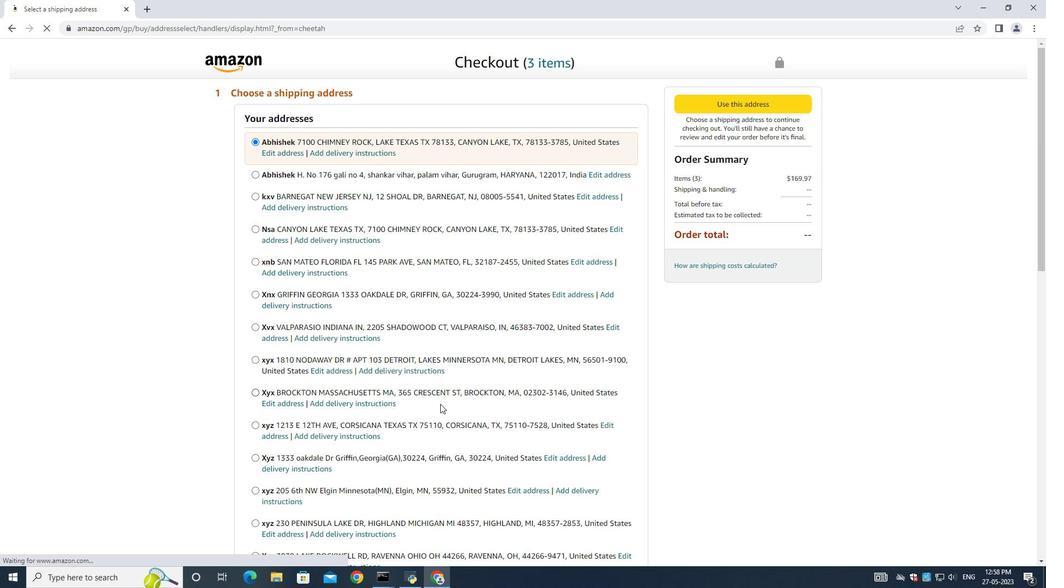 
Action: Mouse moved to (440, 398)
Screenshot: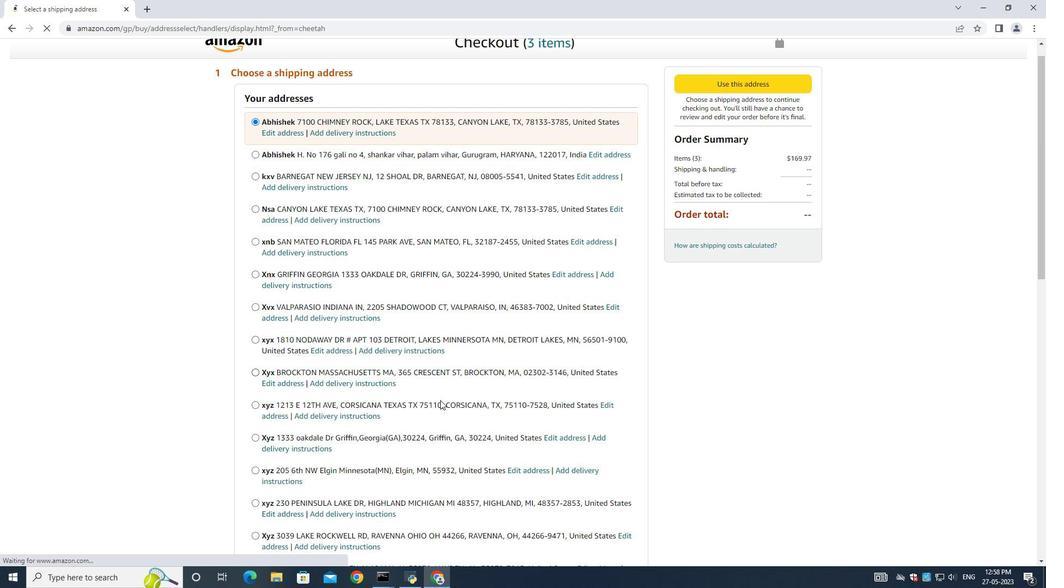 
Action: Mouse scrolled (440, 397) with delta (0, 0)
Screenshot: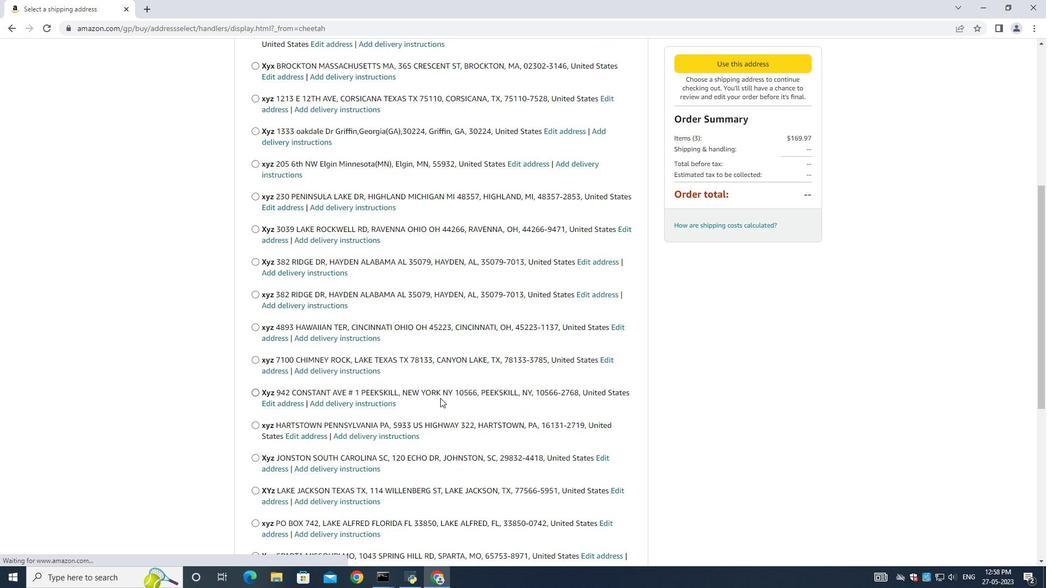 
Action: Mouse scrolled (440, 397) with delta (0, 0)
Screenshot: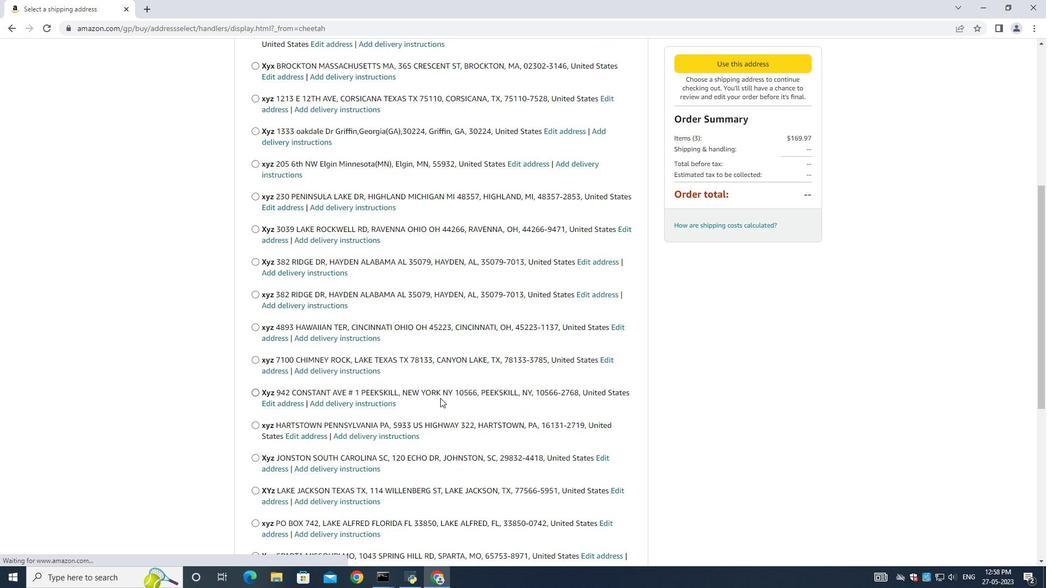 
Action: Mouse scrolled (440, 397) with delta (0, 0)
Screenshot: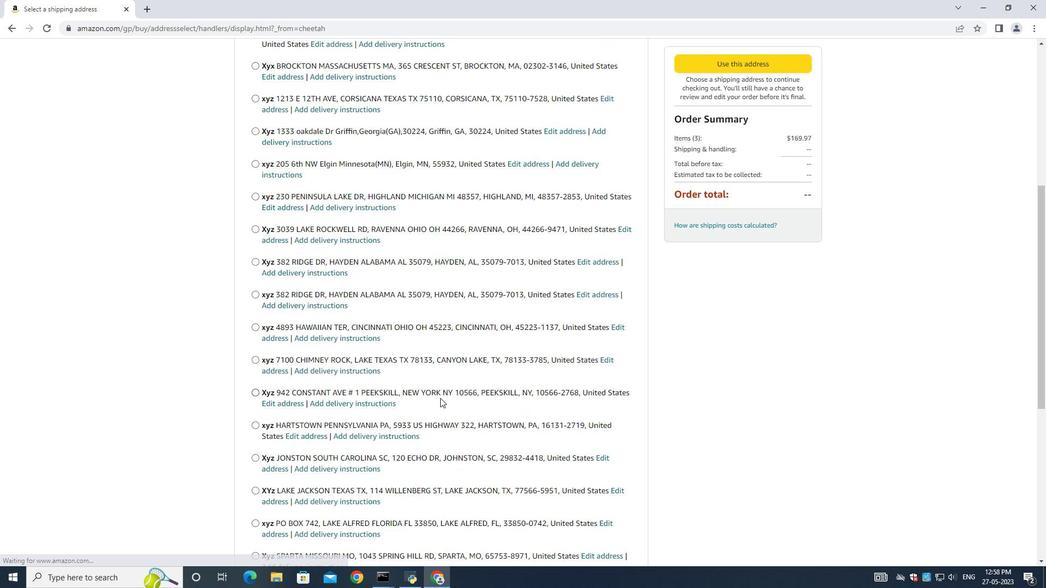 
Action: Mouse scrolled (440, 397) with delta (0, 0)
Screenshot: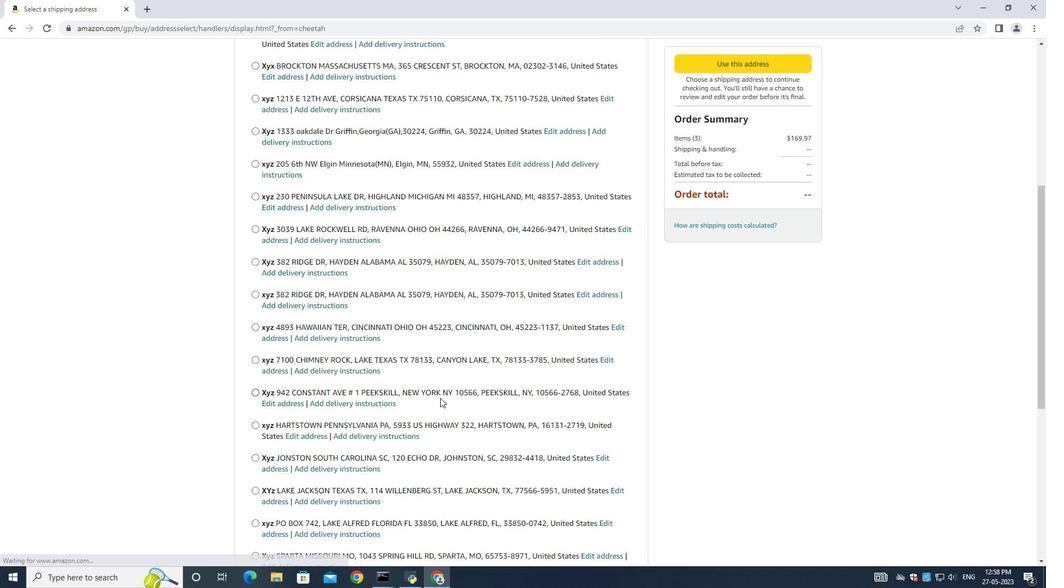 
Action: Mouse moved to (439, 398)
Screenshot: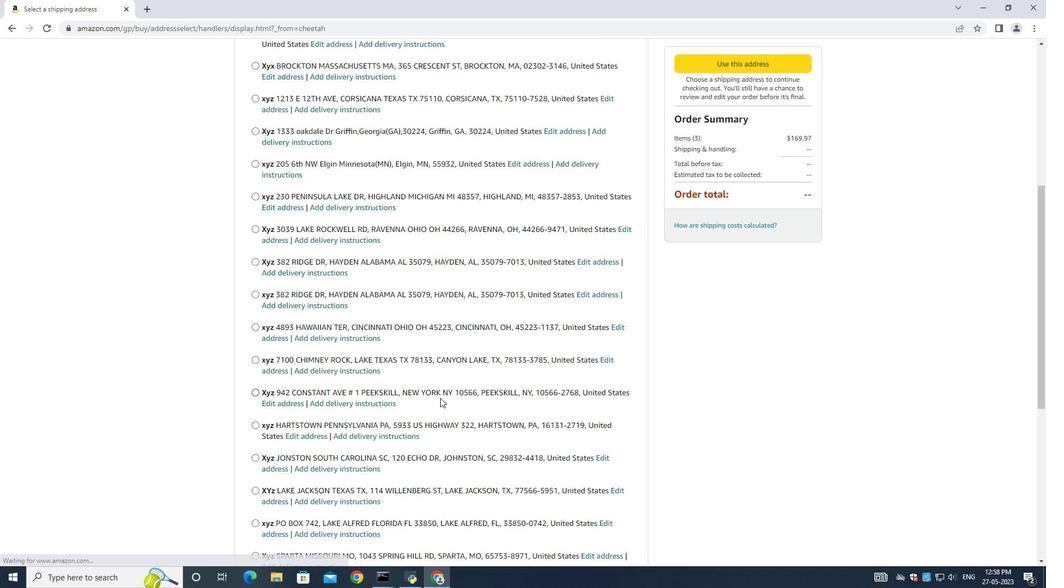 
Action: Mouse scrolled (439, 397) with delta (0, 0)
Screenshot: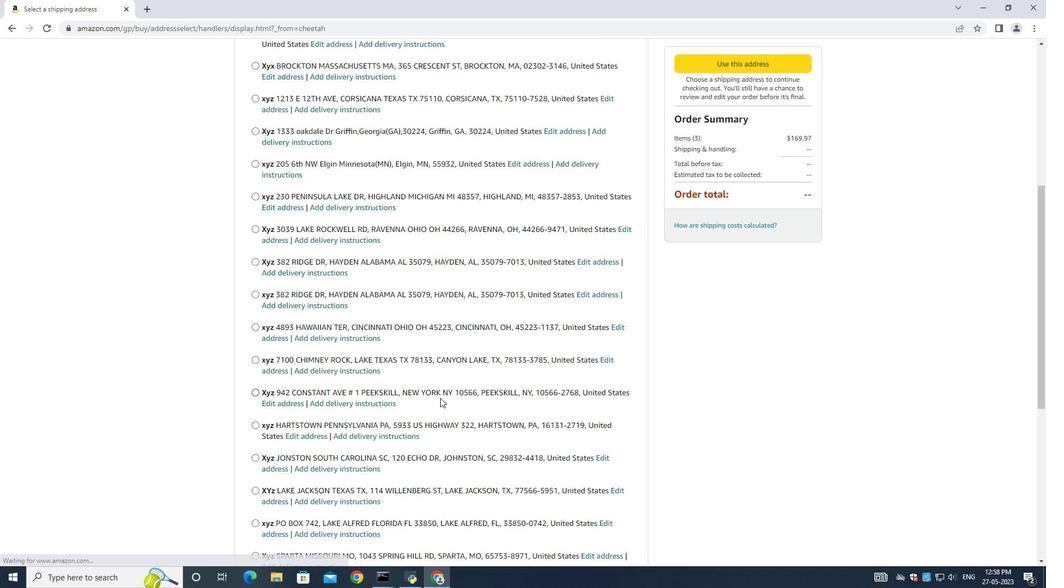 
Action: Mouse moved to (425, 389)
Screenshot: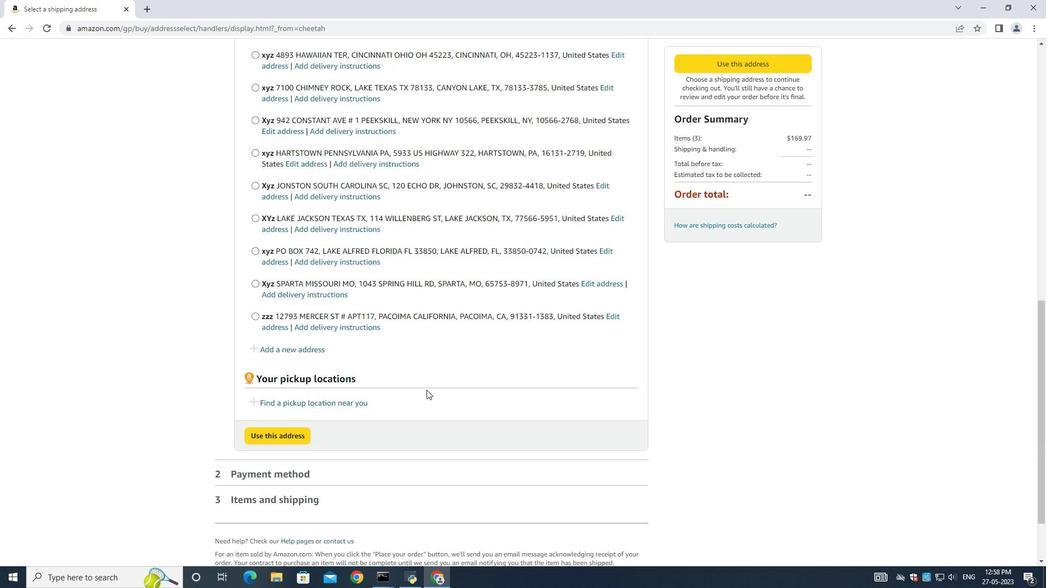
Action: Mouse scrolled (425, 388) with delta (0, 0)
Screenshot: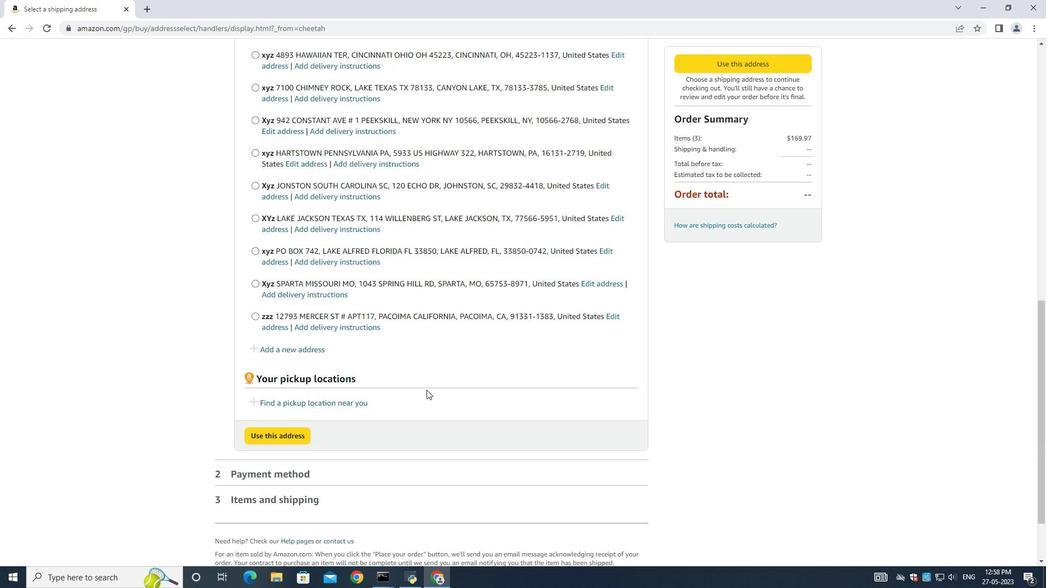 
Action: Mouse scrolled (425, 388) with delta (0, 0)
Screenshot: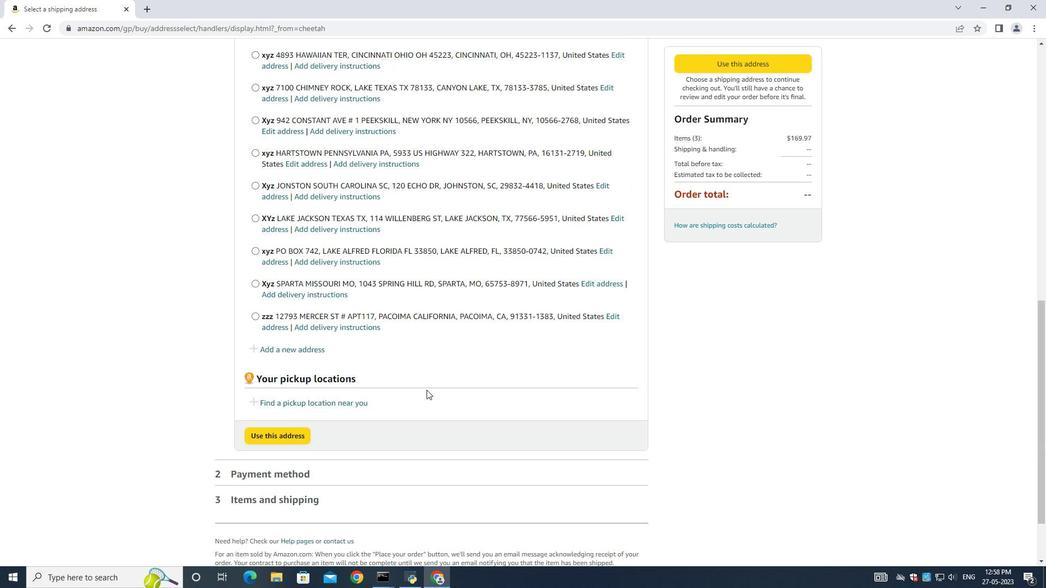 
Action: Mouse scrolled (425, 388) with delta (0, 0)
Screenshot: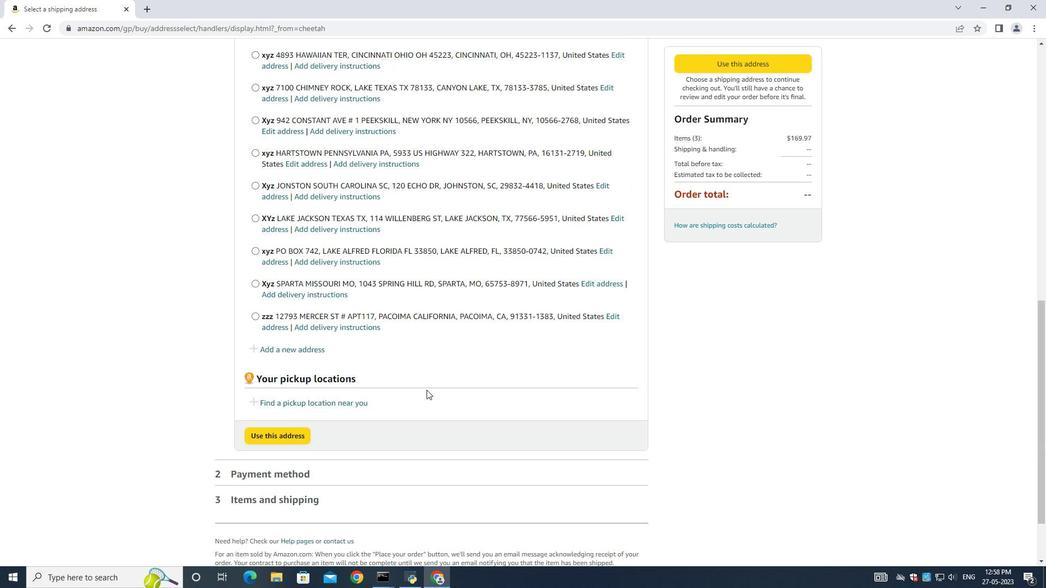 
Action: Mouse moved to (308, 271)
Screenshot: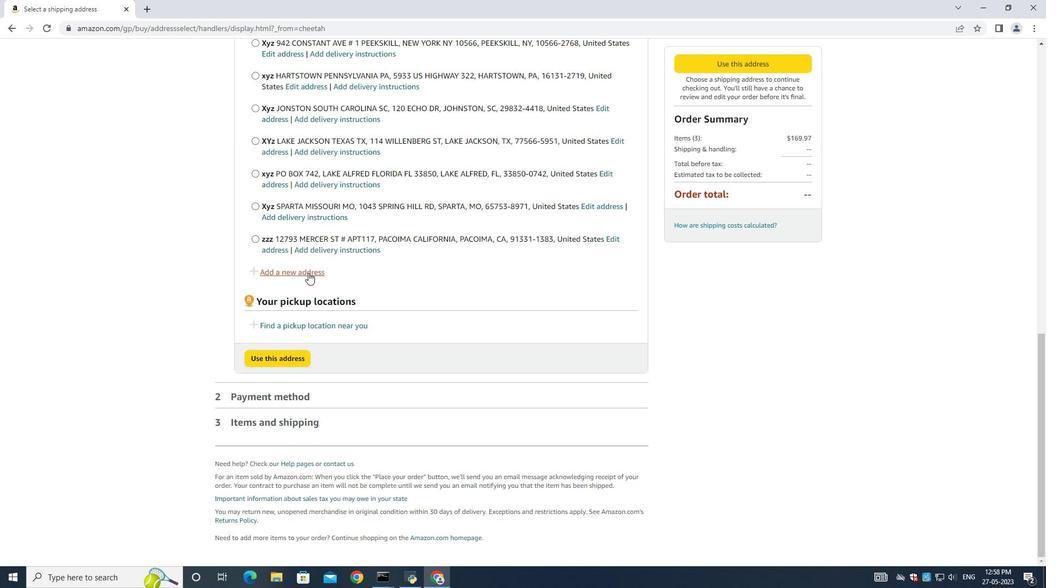 
Action: Mouse pressed left at (308, 271)
Screenshot: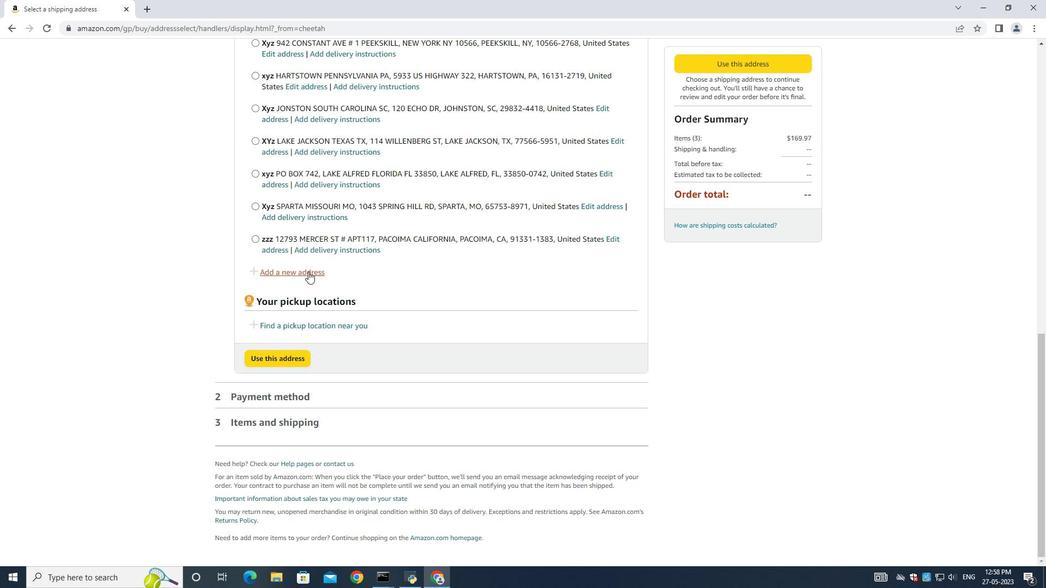 
Action: Mouse moved to (380, 258)
Screenshot: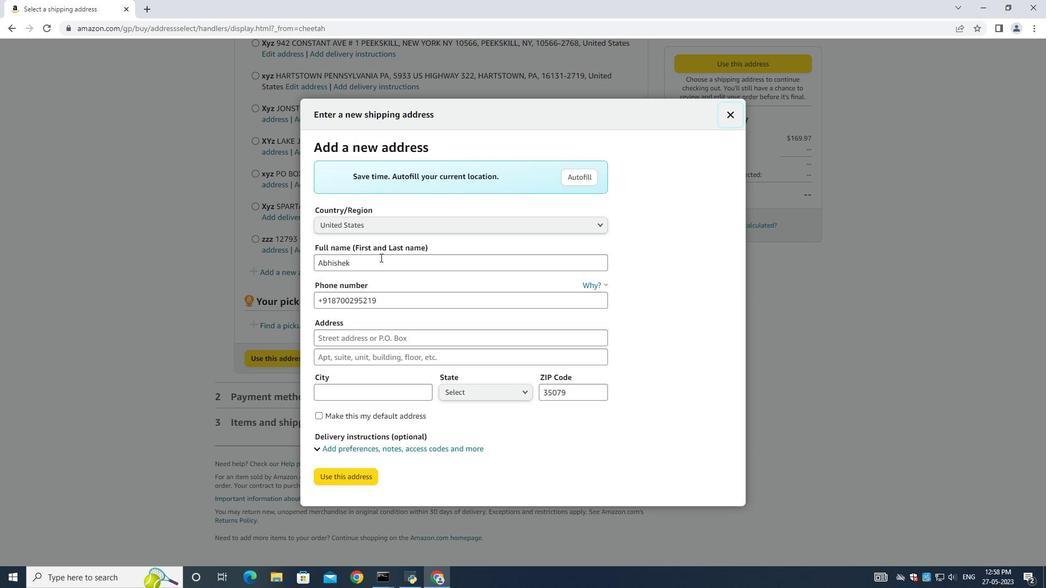
Action: Mouse pressed left at (380, 258)
Screenshot: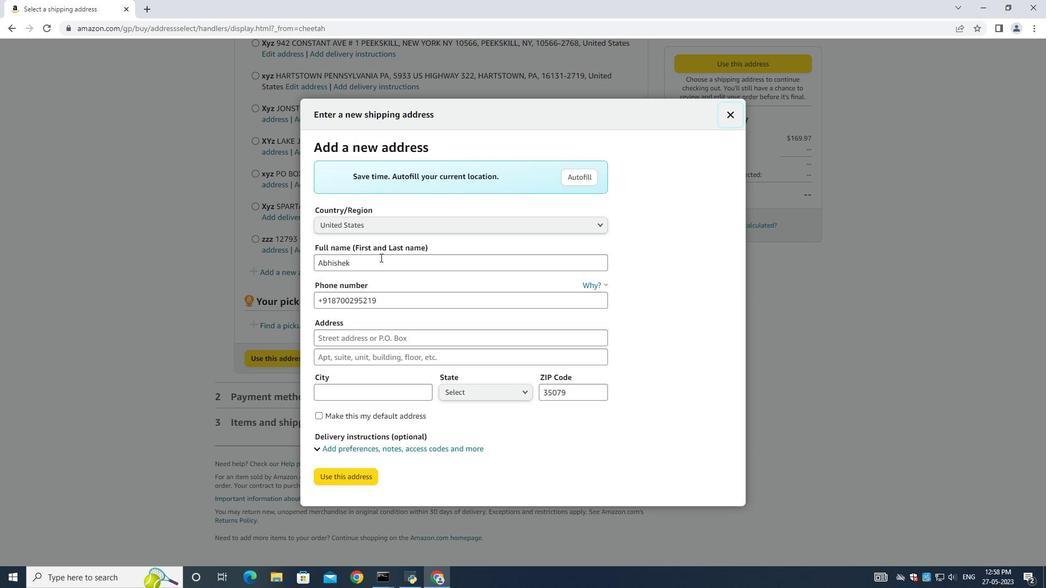 
Action: Mouse moved to (381, 259)
Screenshot: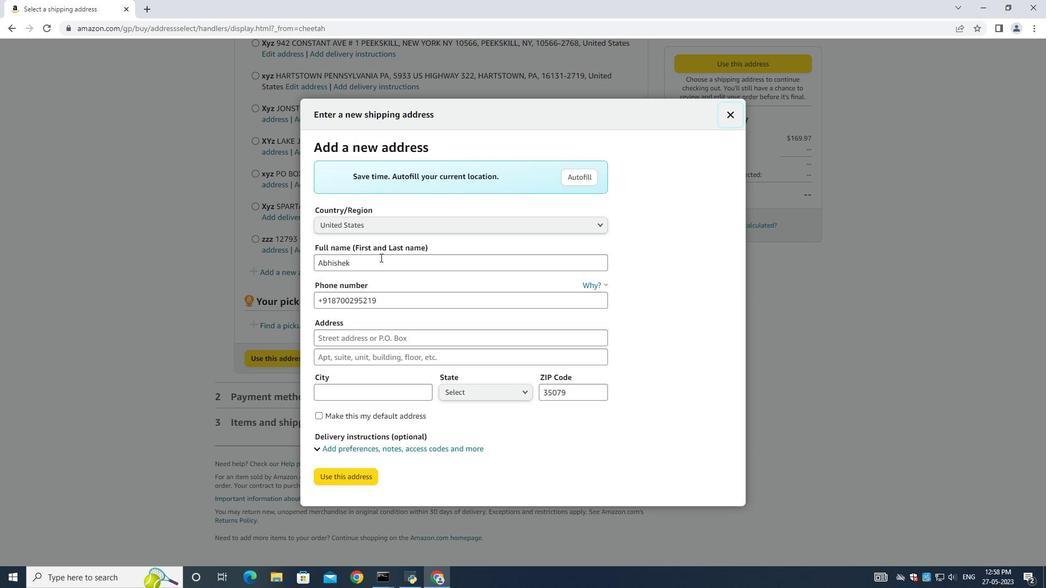 
Action: Key pressed ctrl+A<Key.backspace>sdfi
Screenshot: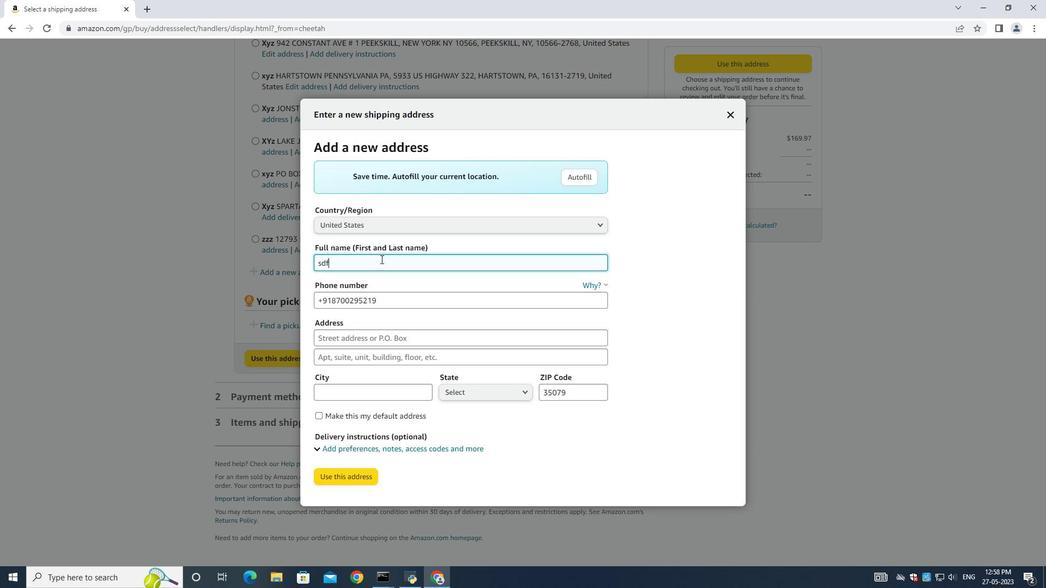 
Action: Mouse moved to (398, 304)
Screenshot: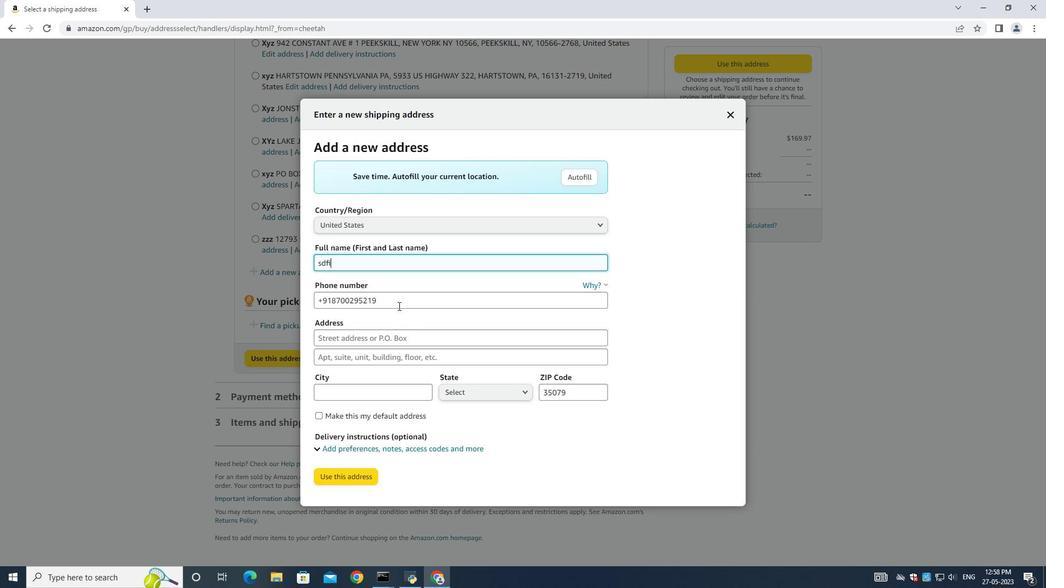 
Action: Mouse pressed left at (398, 304)
Screenshot: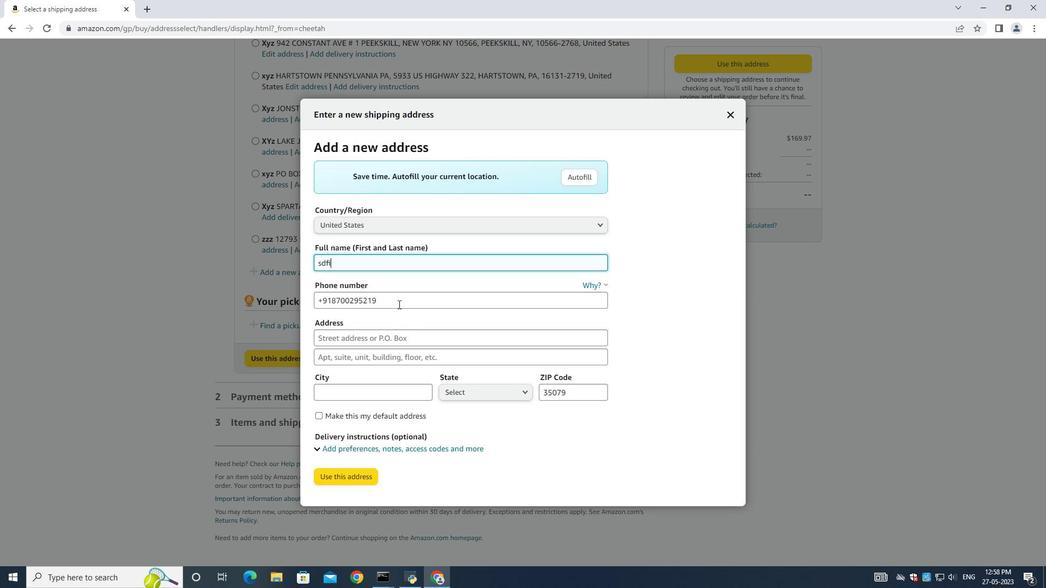 
Action: Mouse moved to (359, 241)
Screenshot: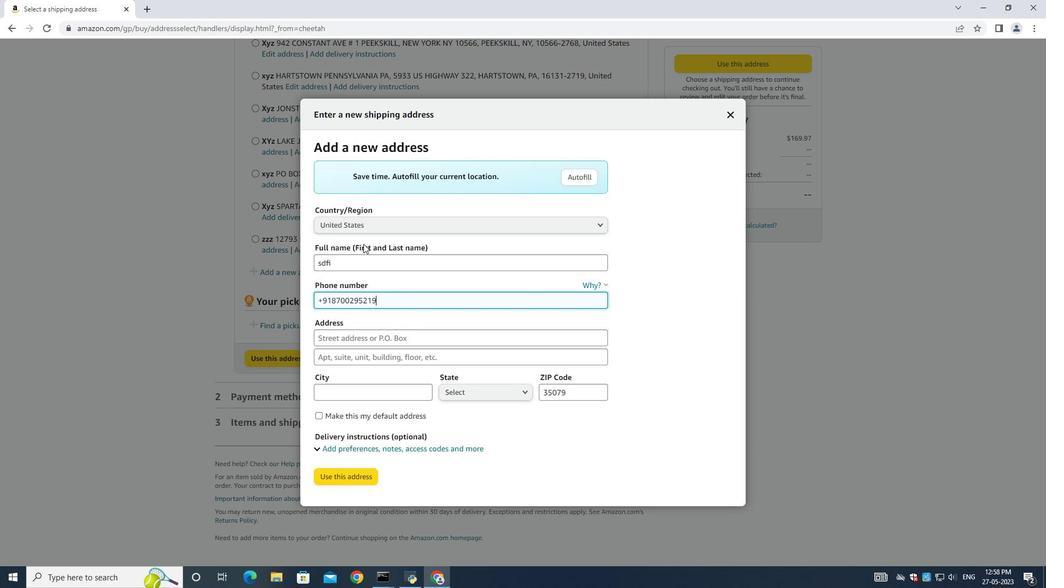 
Action: Key pressed ctrl+A<Key.backspace><Key.shift><Key.shift><Key.shift><Key.shift><Key.shift><Key.shift><Key.shift><Key.shift><Key.shift><Key.shift><Key.shift><Key.shift><Key.shift><Key.shift><Key.shift><Key.shift><Key.shift><Key.shift><Key.shift>(914<Key.shift>0<Key.space><Key.backspace><Key.backspace><Key.shift><Key.shift>)<Key.space>734-9536
Screenshot: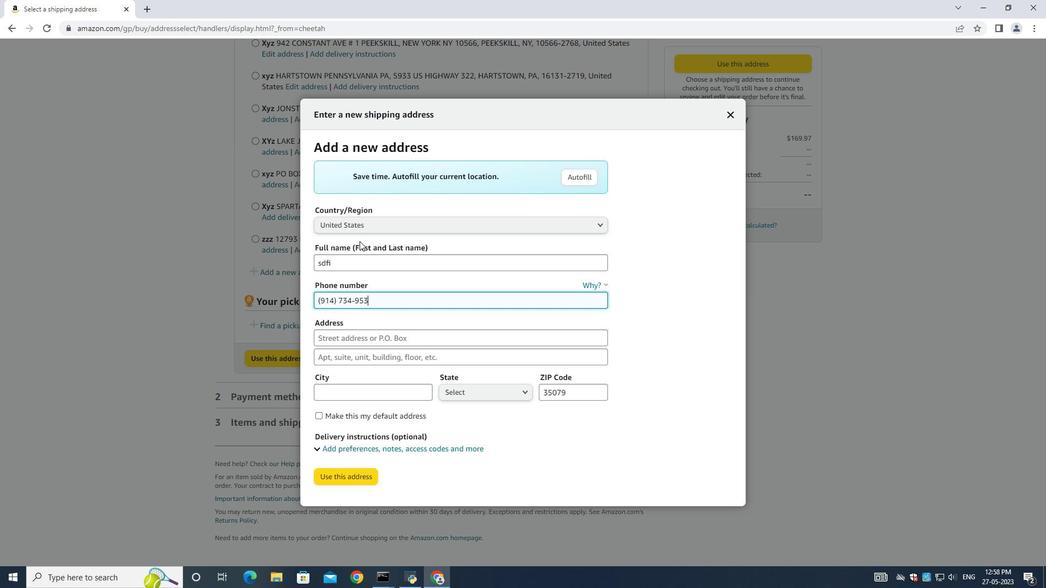 
Action: Mouse moved to (328, 331)
Screenshot: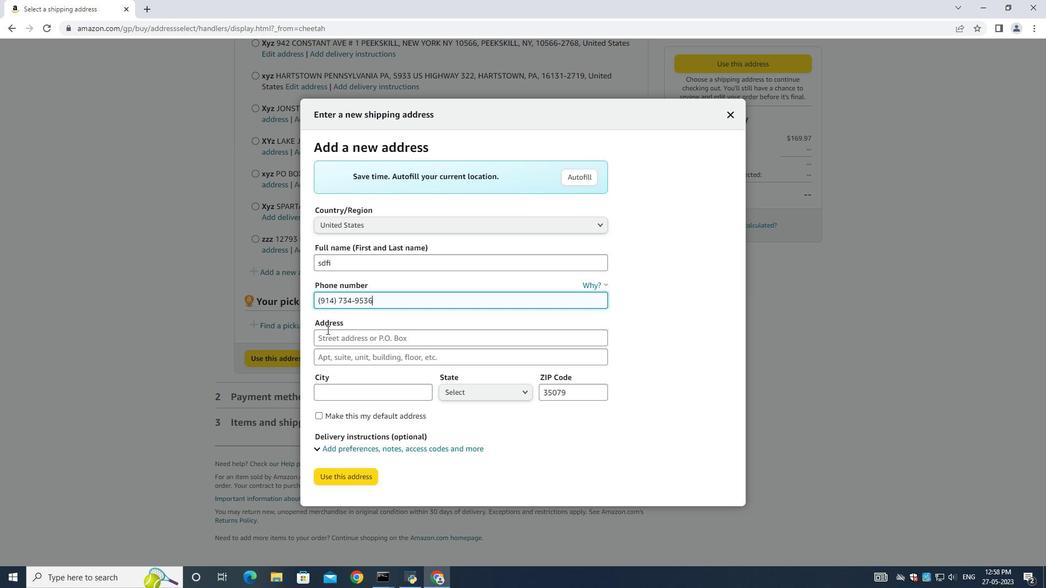 
Action: Mouse pressed left at (328, 331)
Screenshot: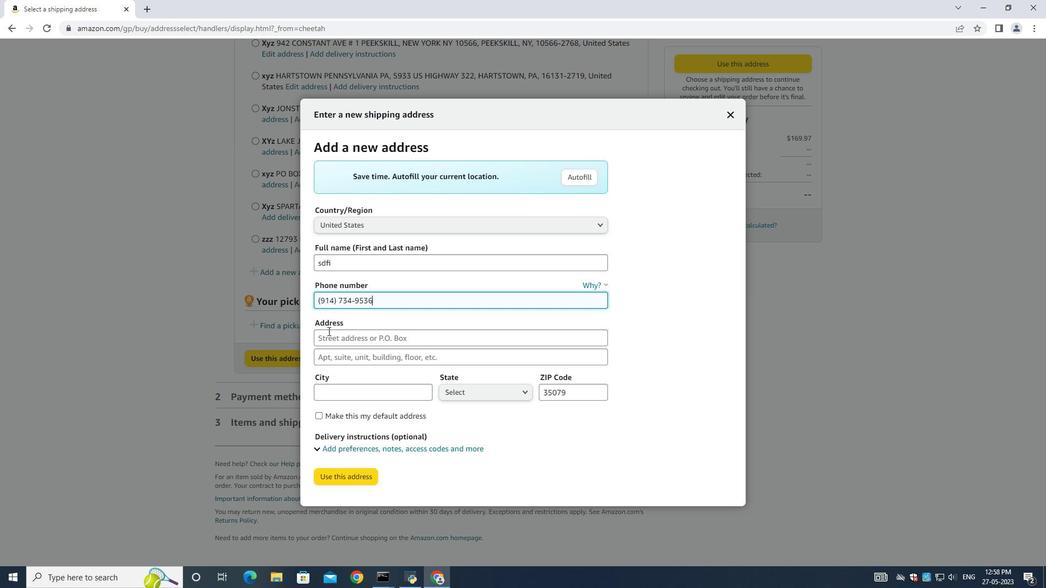 
Action: Mouse moved to (327, 334)
Screenshot: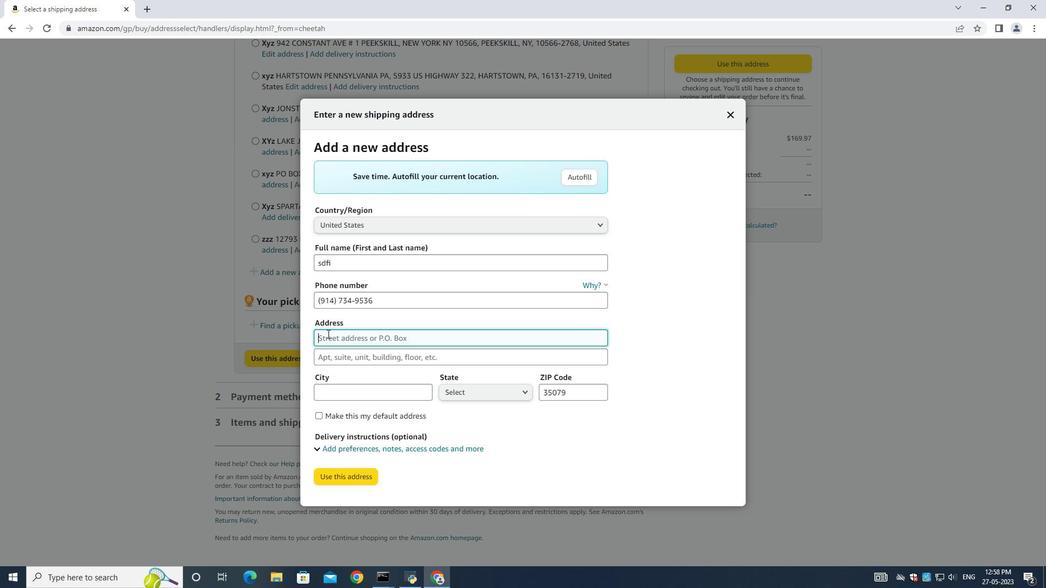 
Action: Key pressed 942<Key.space><Key.shift>Constant<Key.space><Key.shift>Ave<Key.shift><Key.shift><Key.shift><Key.shift><Key.shift>#1
Screenshot: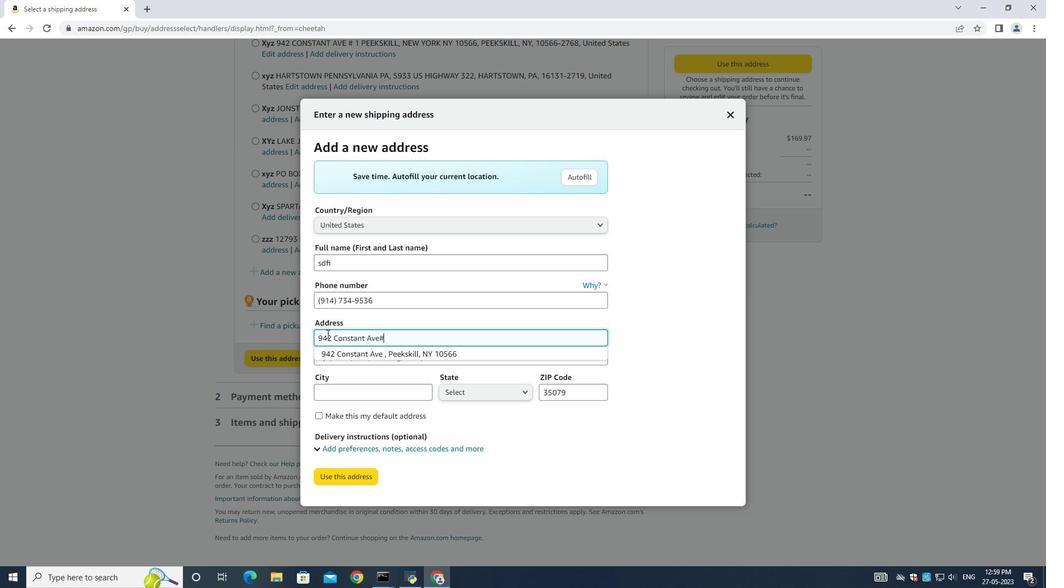 
Action: Mouse moved to (346, 366)
Screenshot: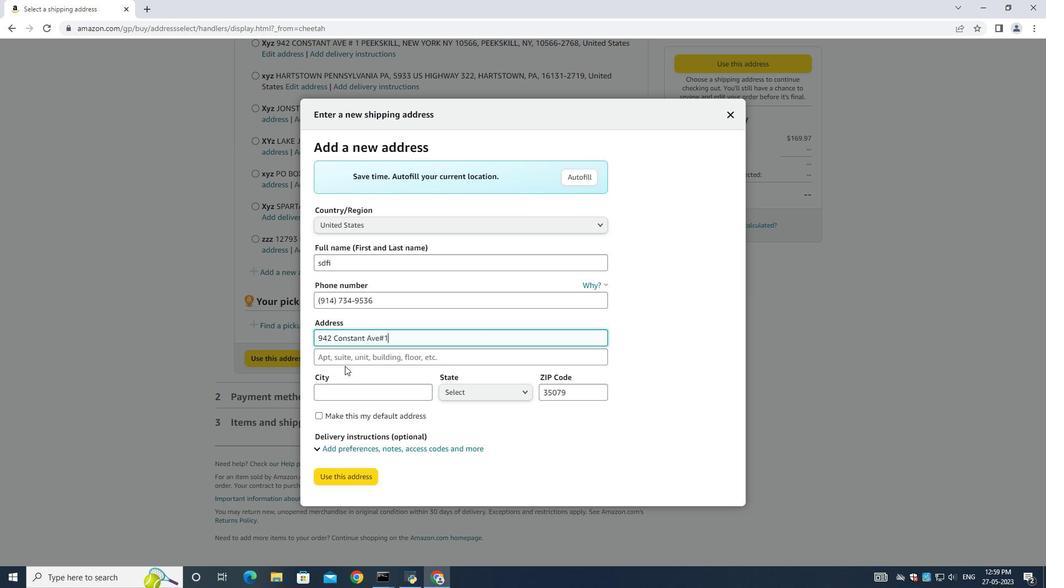 
Action: Mouse pressed left at (346, 366)
Screenshot: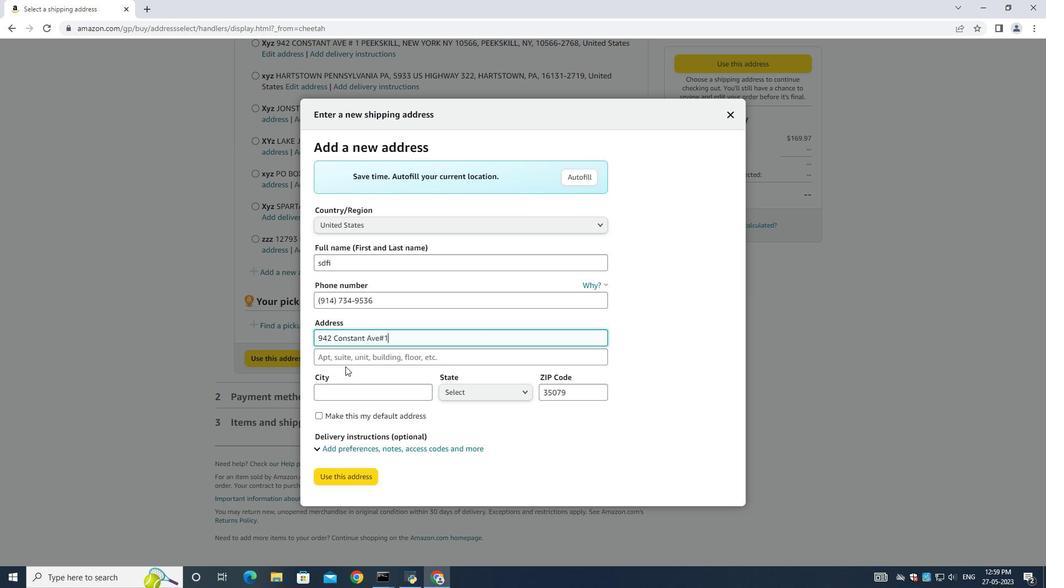 
Action: Mouse moved to (346, 357)
Screenshot: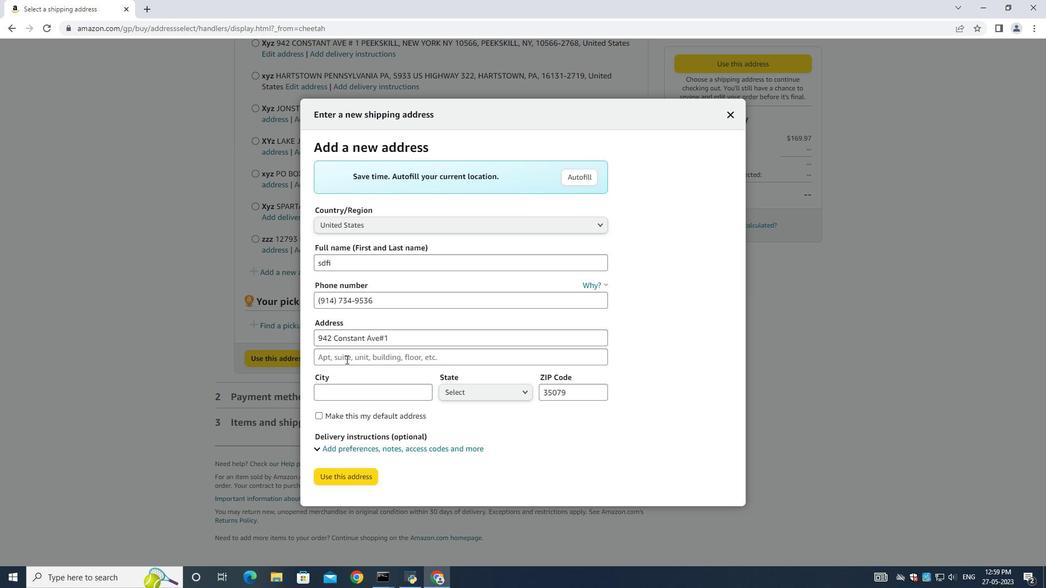 
Action: Mouse pressed left at (346, 357)
Screenshot: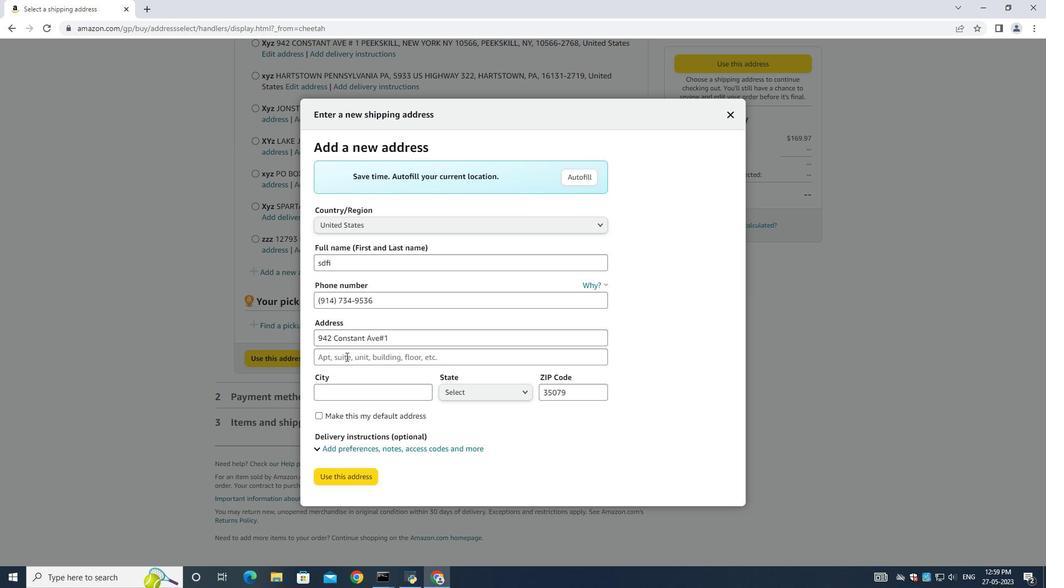 
Action: Key pressed <Key.shift><Key.shift><Key.shift><Key.shift><Key.shift><Key.shift><Key.shift><Key.shift><Key.shift><Key.shift><Key.shift>Peekskill<Key.space><Key.shift>New<Key.space><Key.shift><Key.shift><Key.shift><Key.shift>York<Key.space>
Screenshot: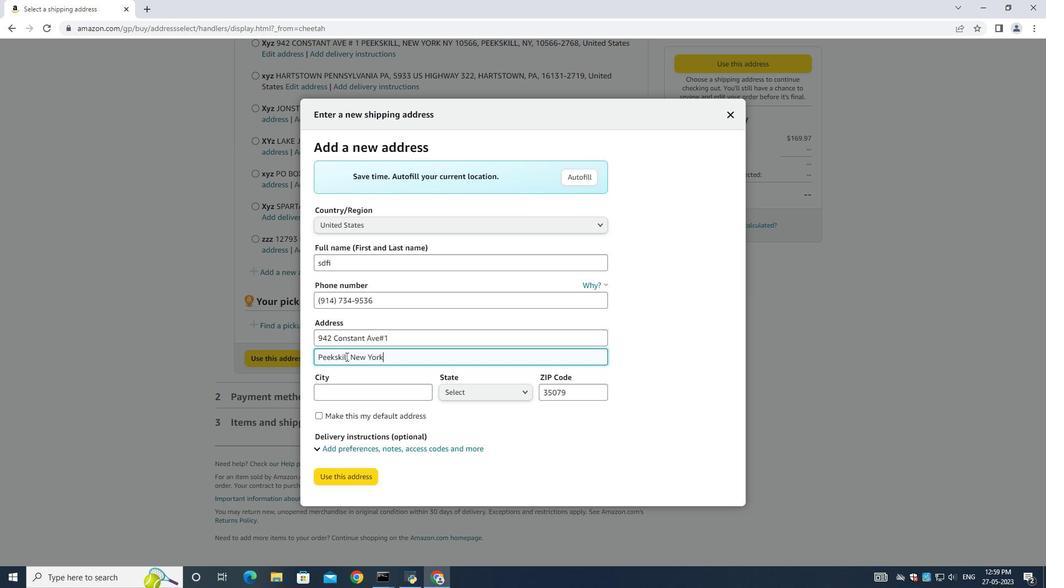 
Action: Mouse moved to (348, 389)
Screenshot: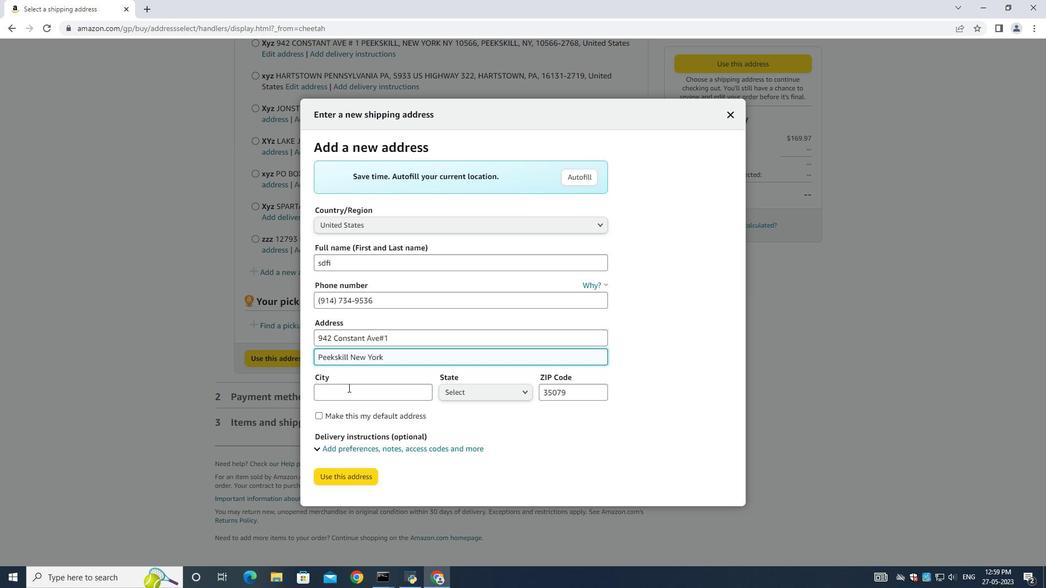 
Action: Mouse pressed left at (348, 389)
Screenshot: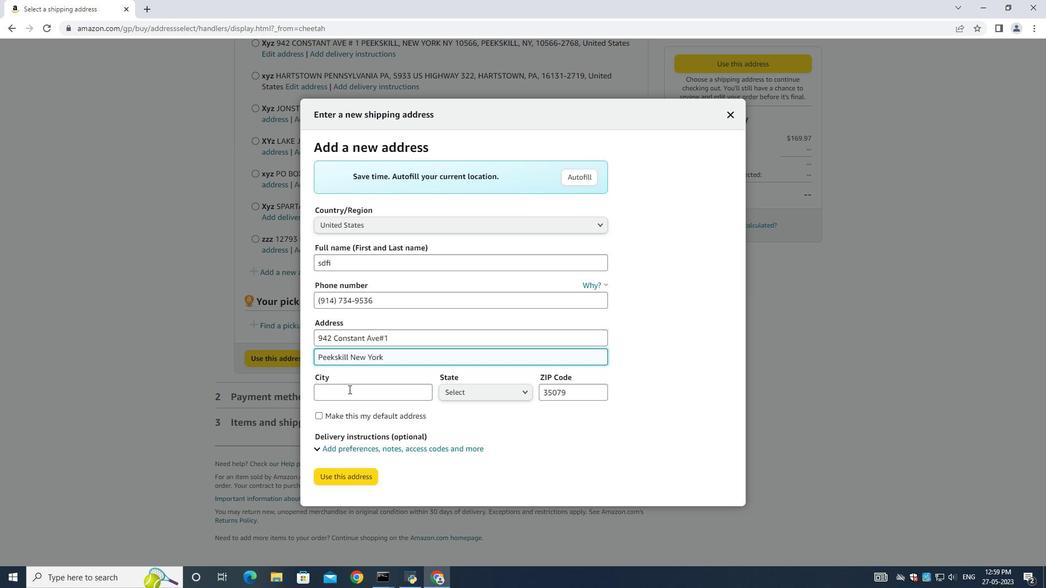 
Action: Key pressed <Key.shift>Peeksill<Key.space>
Screenshot: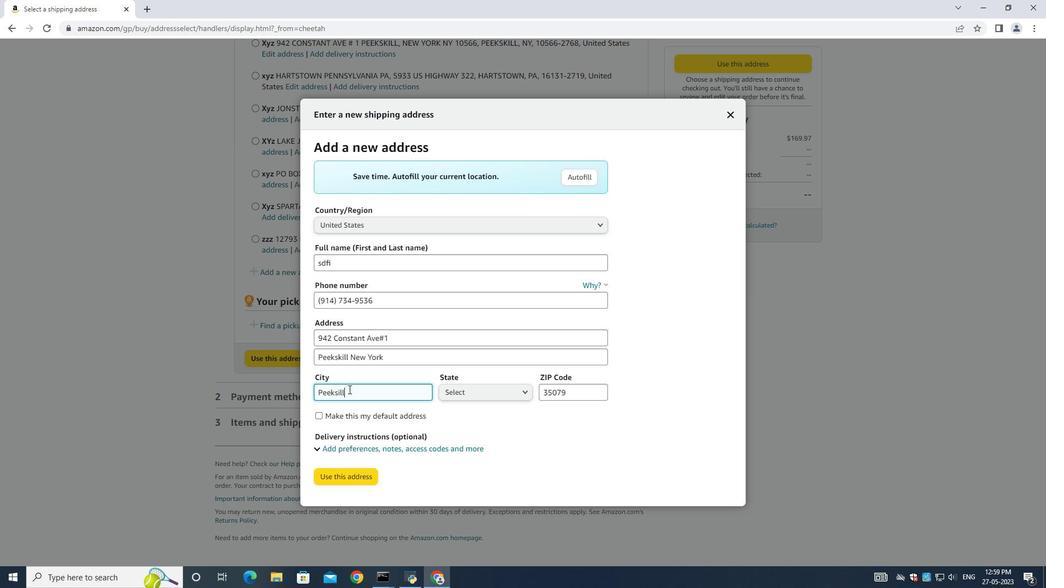 
Action: Mouse moved to (382, 403)
Screenshot: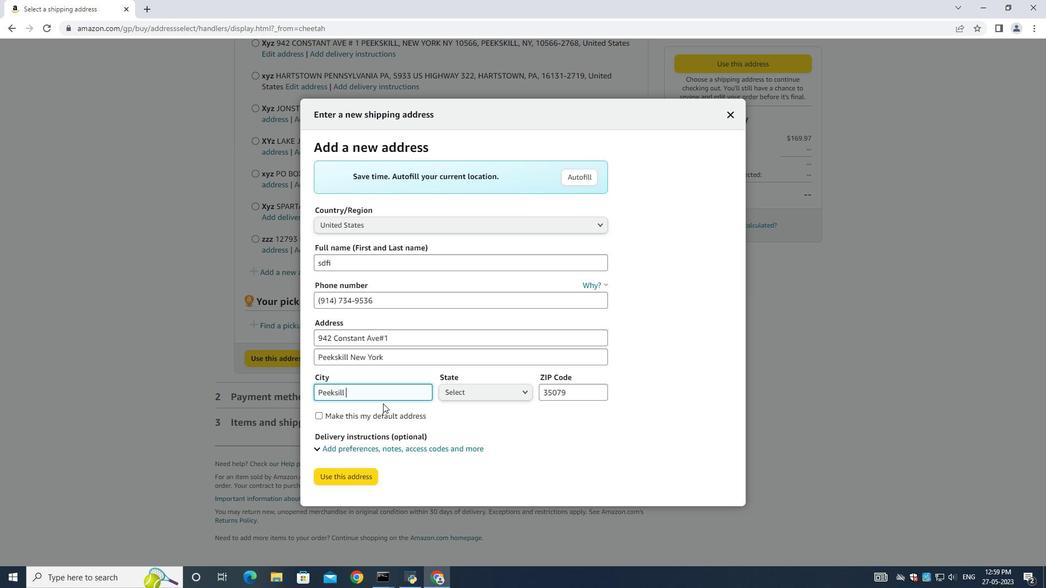 
Action: Key pressed <Key.backspace>
Screenshot: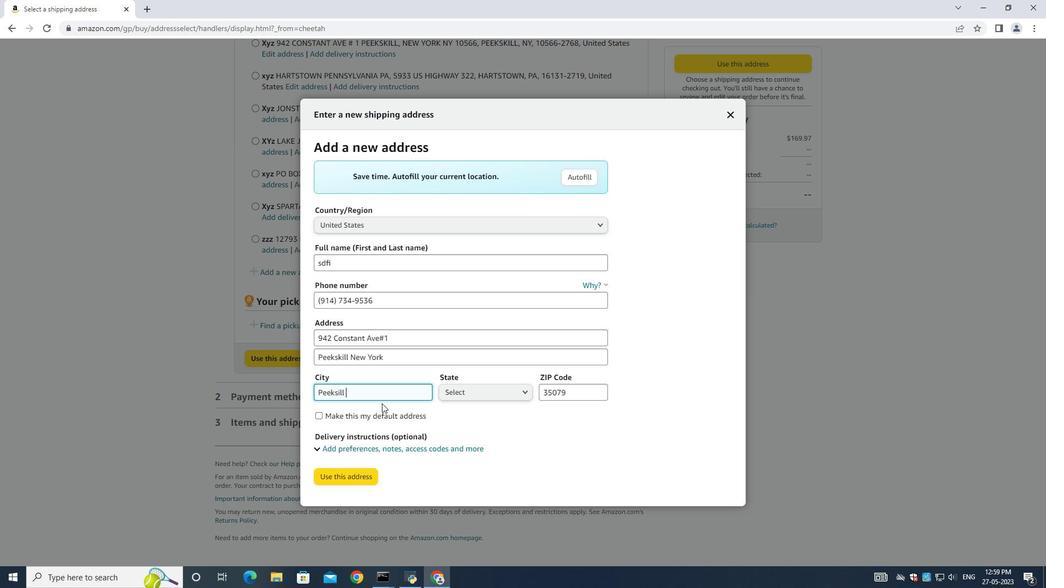 
Action: Mouse moved to (382, 403)
Screenshot: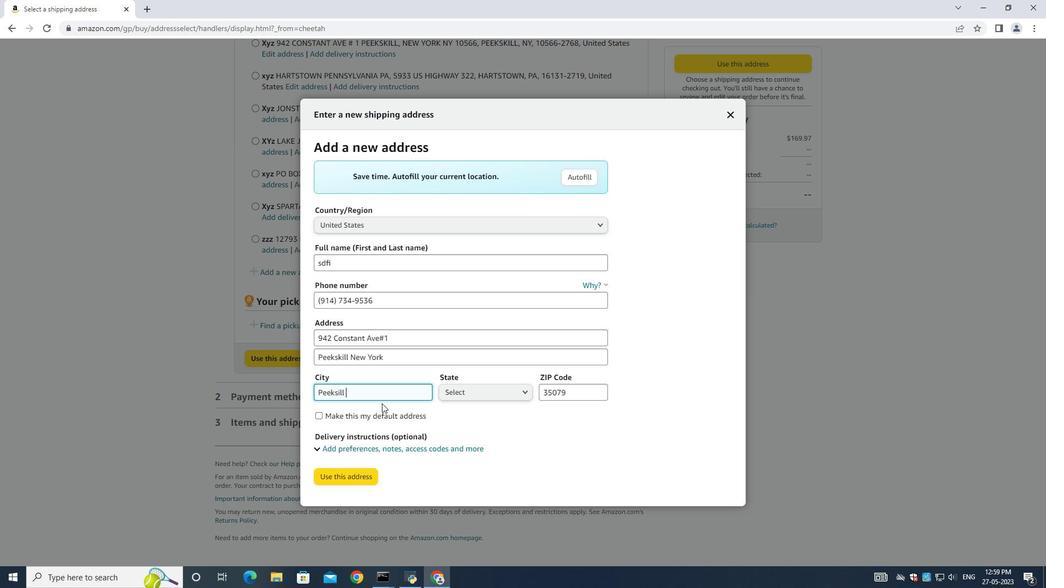
Action: Key pressed <Key.backspace><Key.backspace><Key.backspace>kill
Screenshot: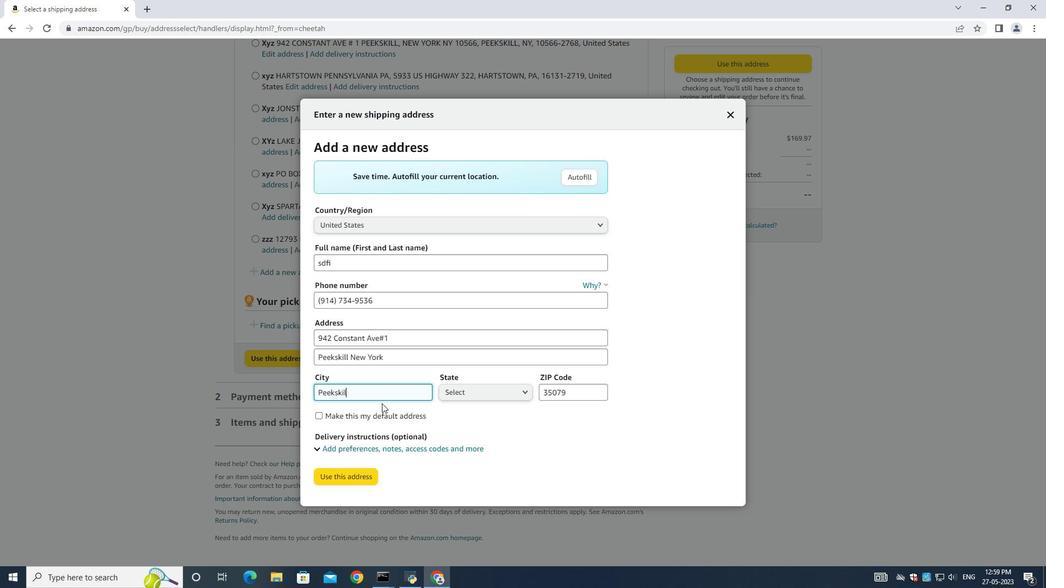 
Action: Mouse moved to (460, 394)
Screenshot: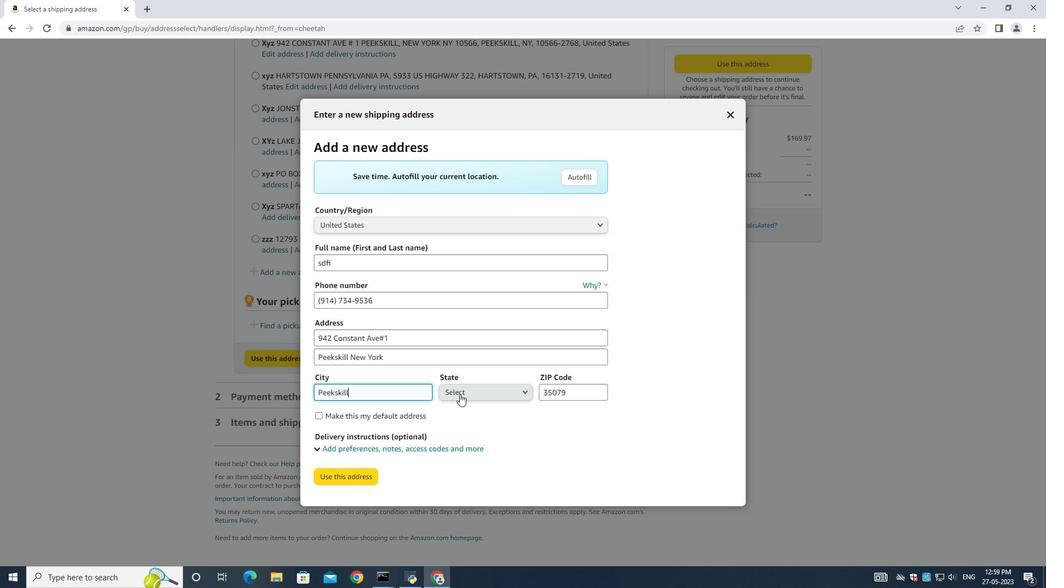 
Action: Mouse pressed left at (460, 394)
Screenshot: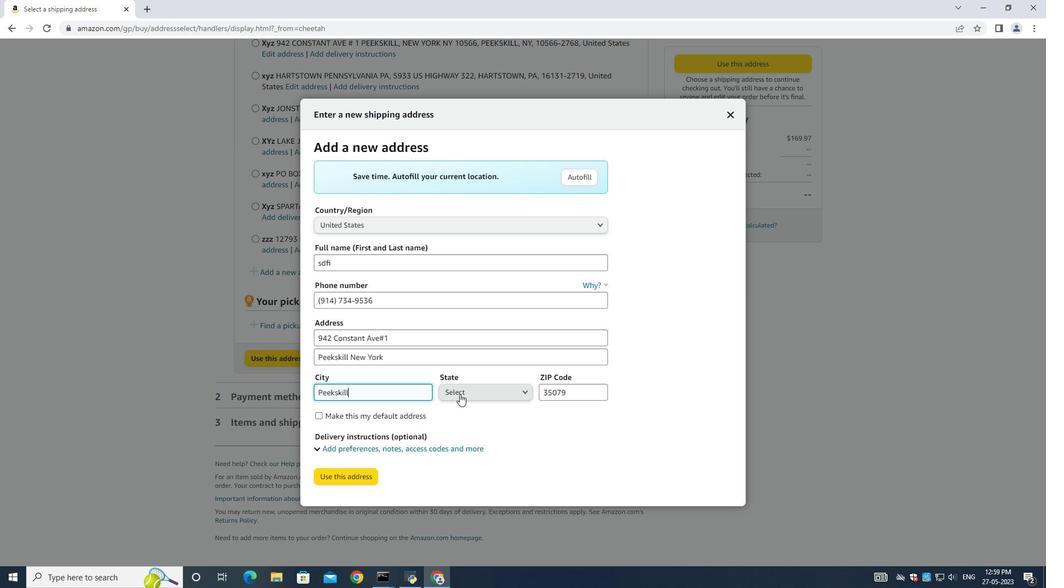 
Action: Mouse moved to (475, 328)
Screenshot: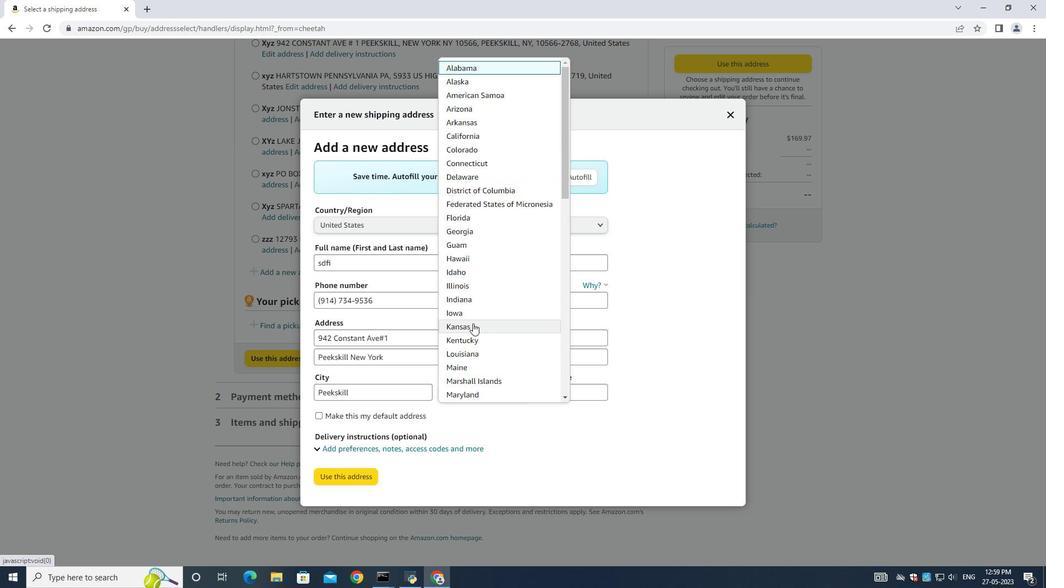 
Action: Mouse scrolled (475, 328) with delta (0, 0)
Screenshot: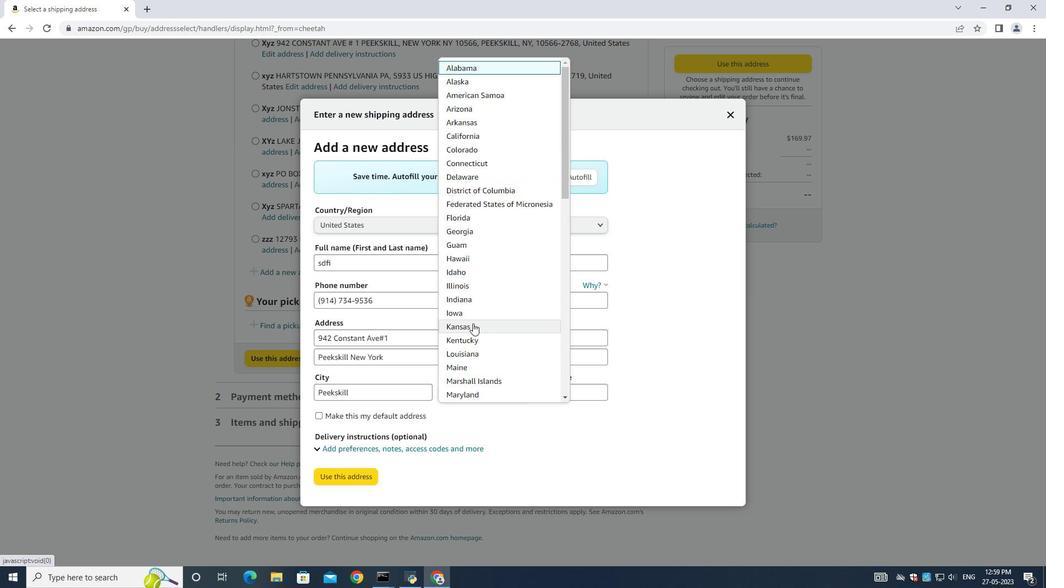 
Action: Mouse moved to (475, 329)
Screenshot: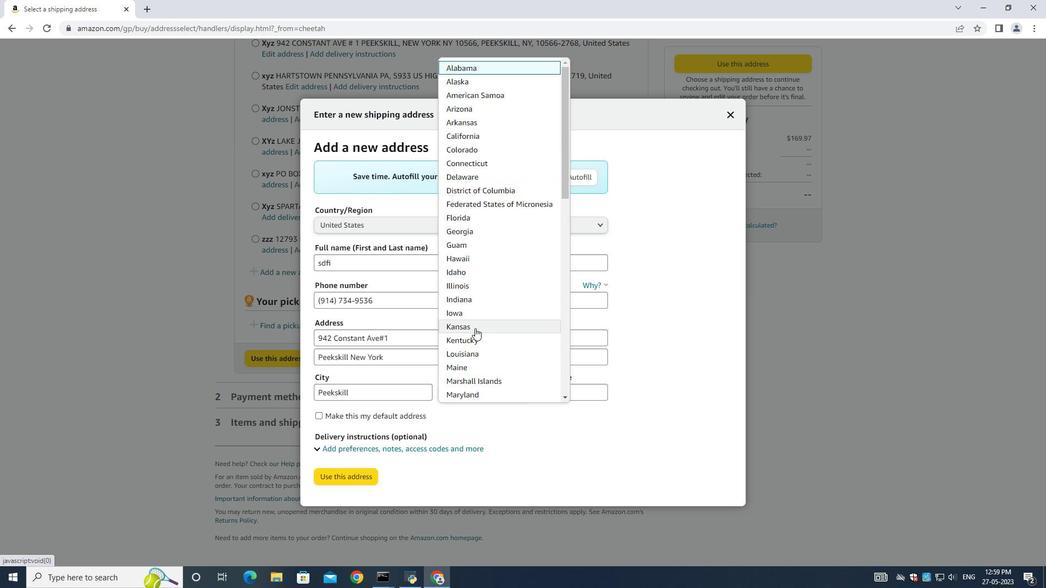 
Action: Mouse scrolled (475, 328) with delta (0, 0)
Screenshot: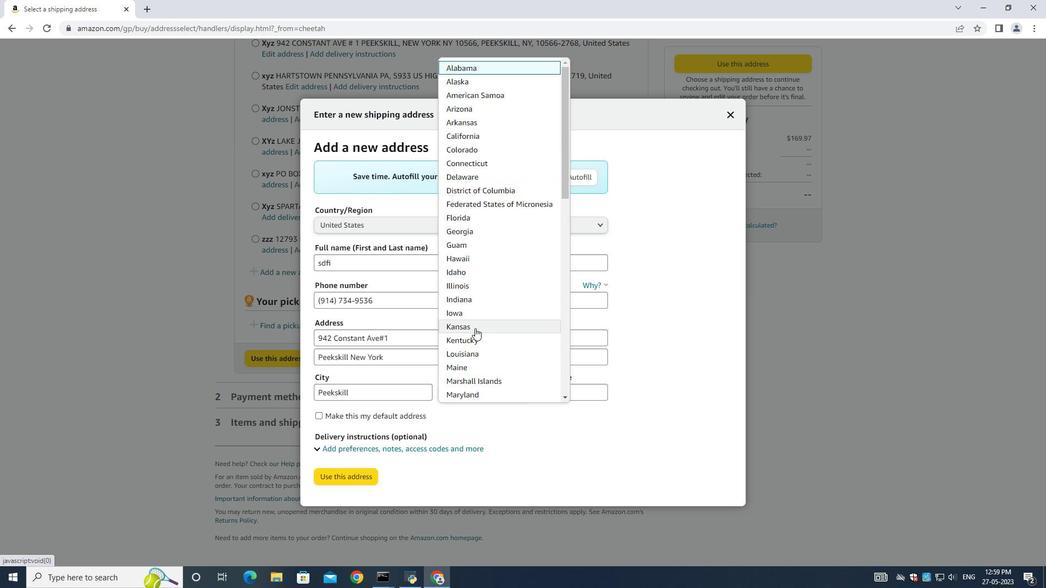 
Action: Mouse moved to (485, 268)
Screenshot: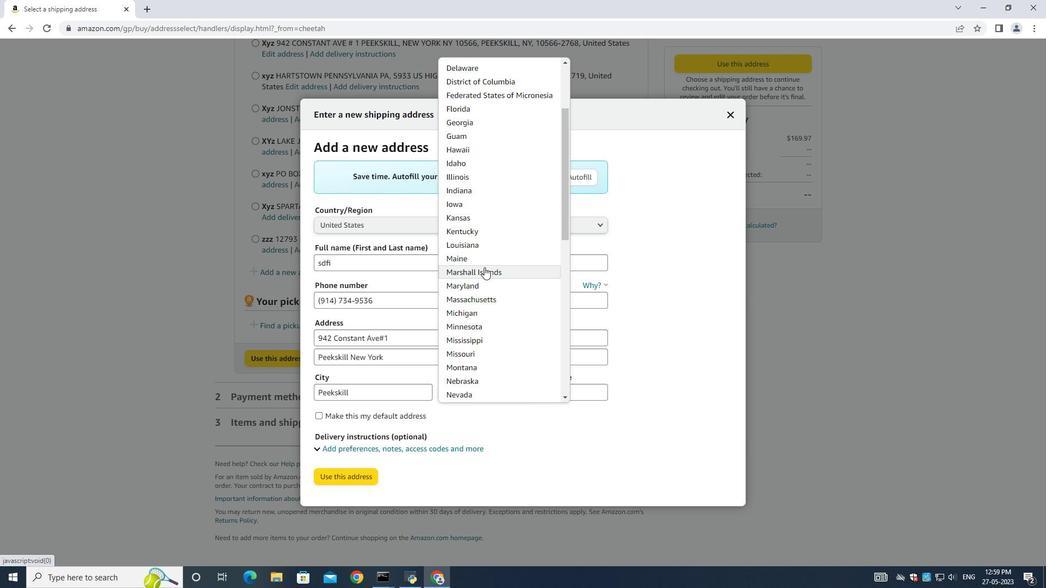 
Action: Mouse scrolled (485, 267) with delta (0, 0)
Screenshot: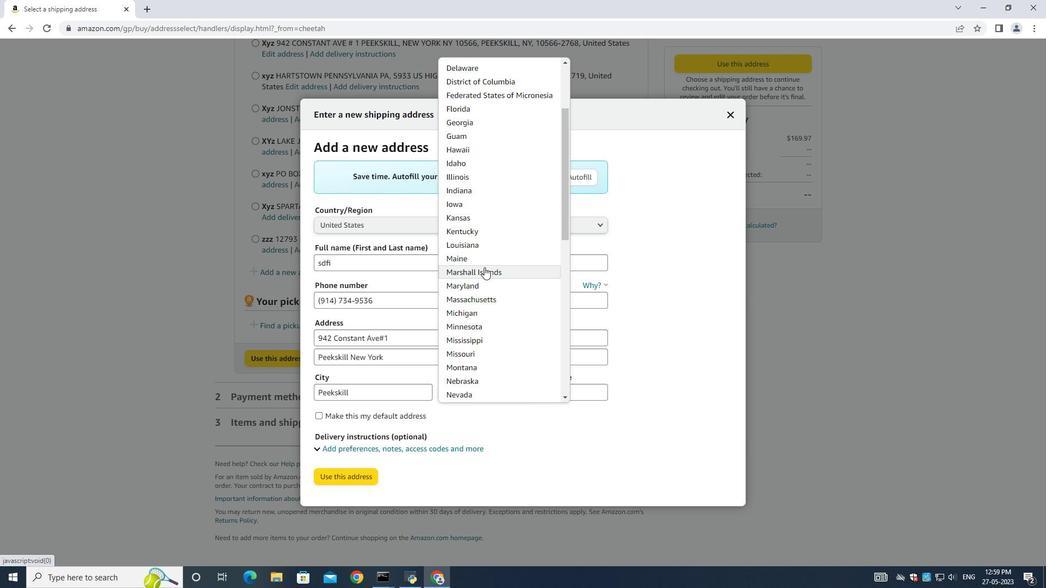 
Action: Mouse moved to (484, 275)
Screenshot: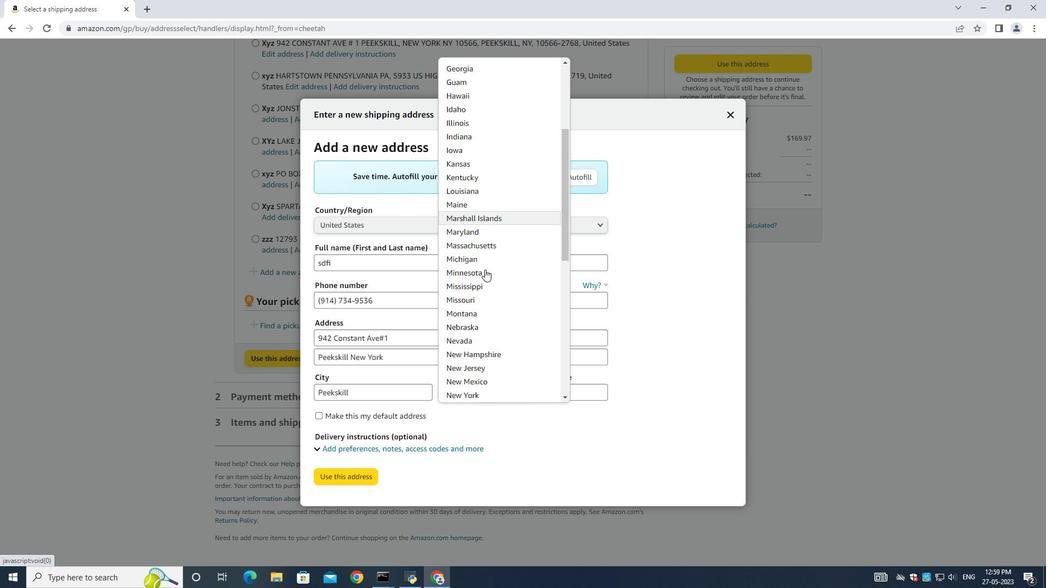 
Action: Mouse scrolled (485, 270) with delta (0, 0)
Screenshot: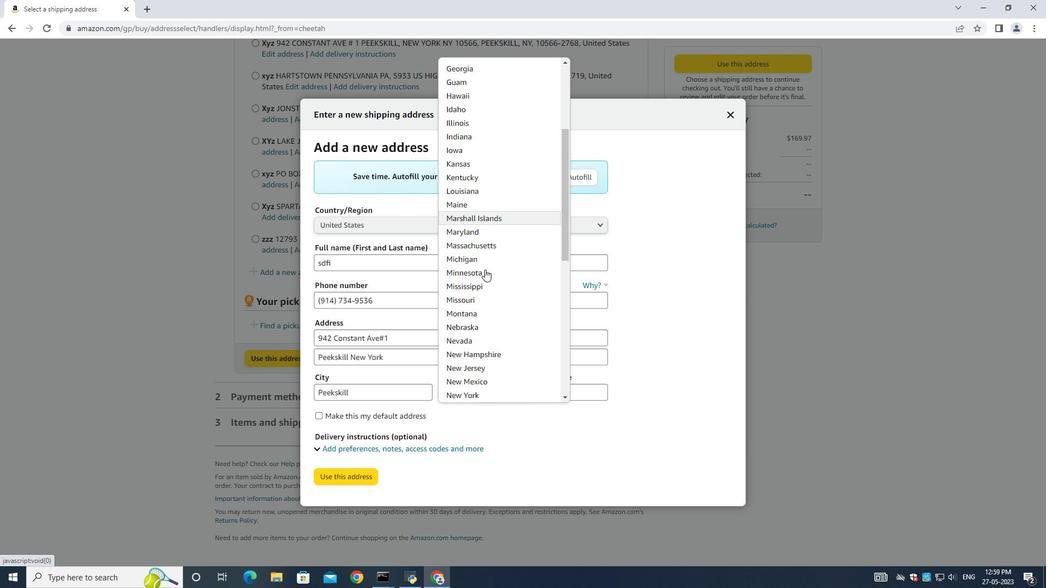 
Action: Mouse moved to (463, 338)
Screenshot: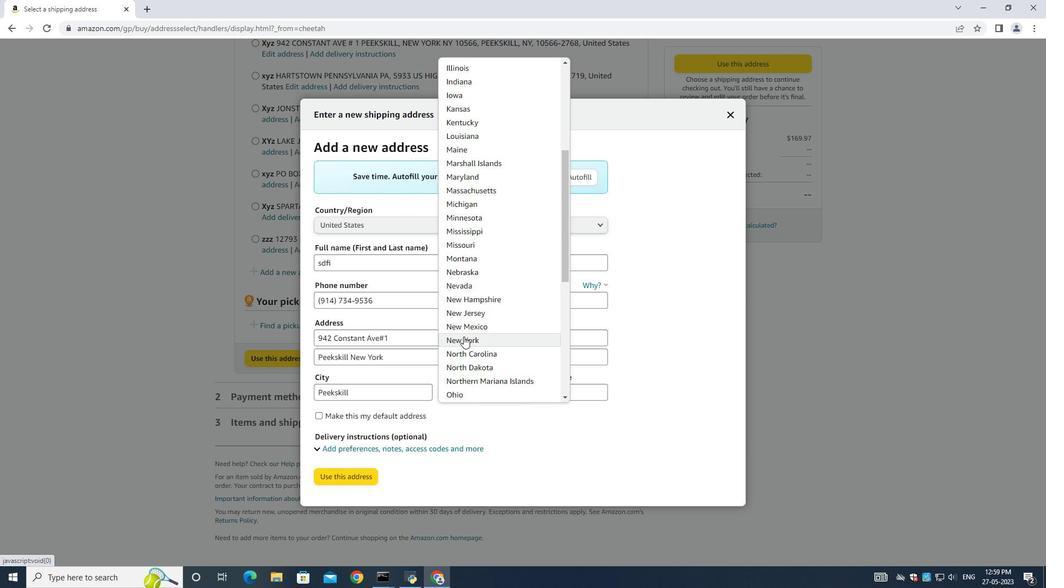 
Action: Mouse pressed left at (463, 338)
Screenshot: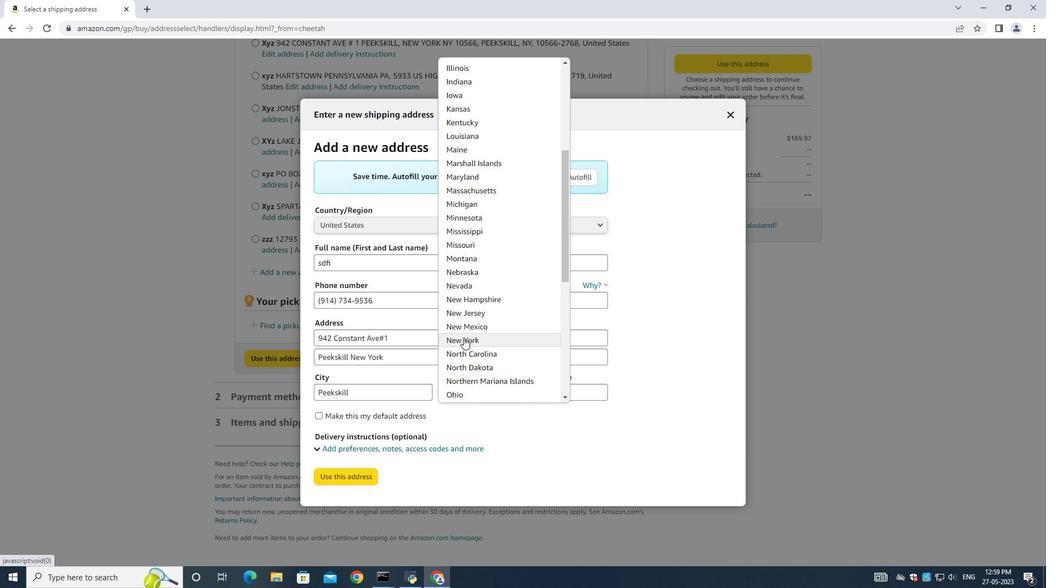 
Action: Mouse moved to (562, 392)
Screenshot: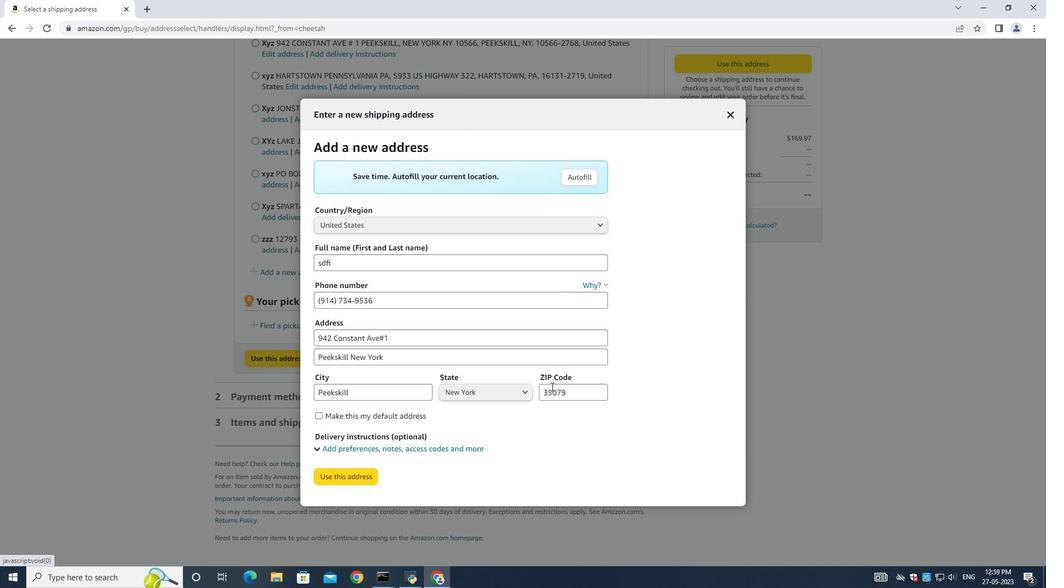 
Action: Mouse pressed left at (562, 392)
Screenshot: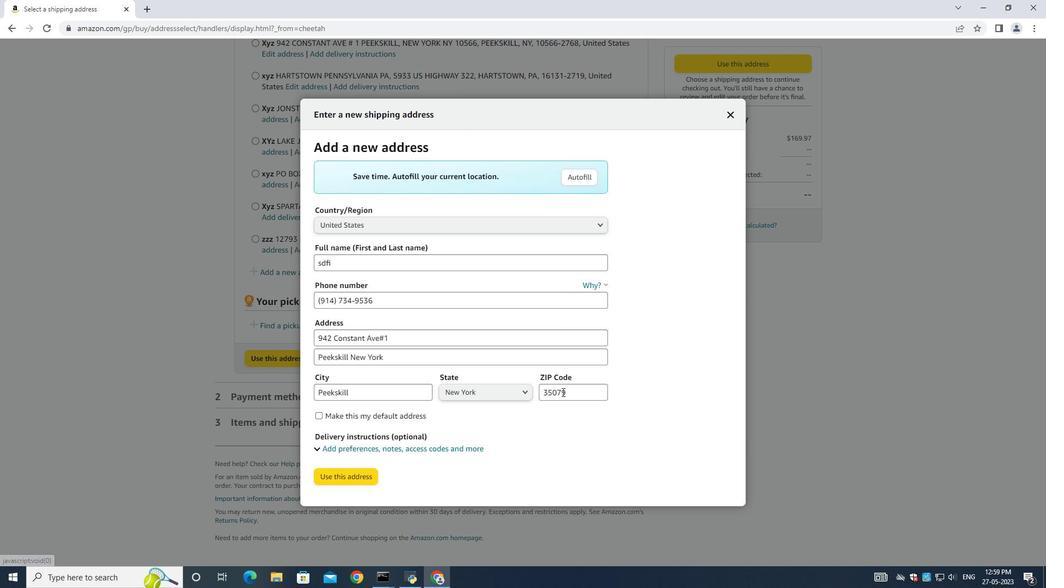 
Action: Key pressed ctrl+A<Key.backspace><Key.shift><Key.shift><Key.shift><Key.shift><Key.shift><Key.shift>10566
Screenshot: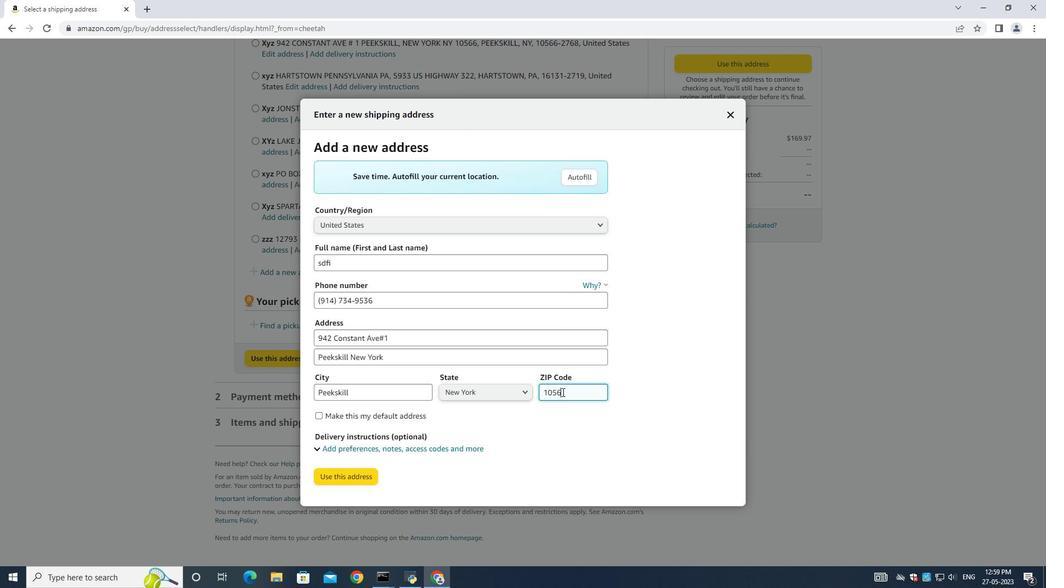 
Action: Mouse moved to (338, 482)
Screenshot: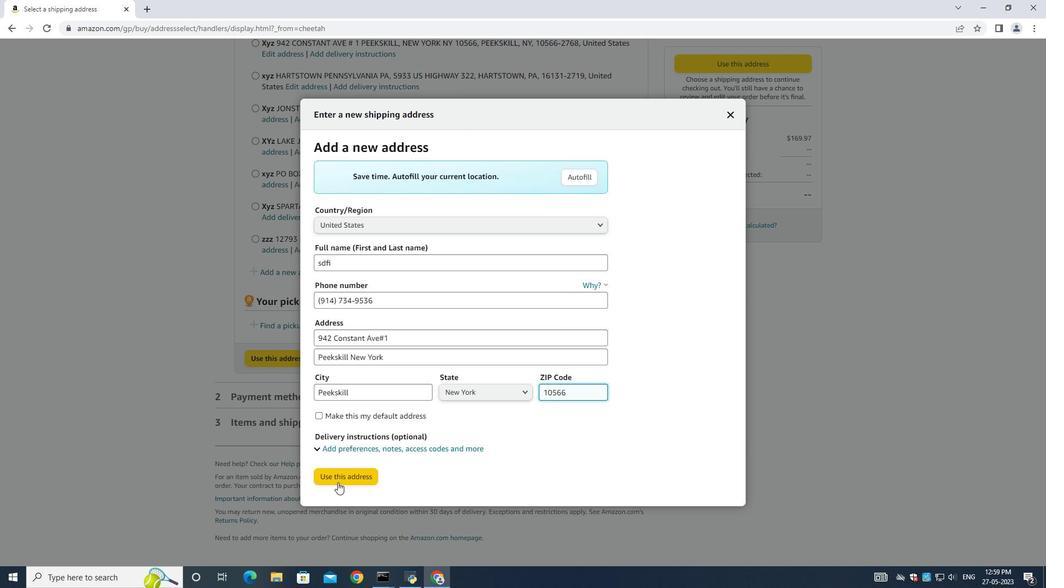 
Action: Mouse pressed left at (338, 482)
Screenshot: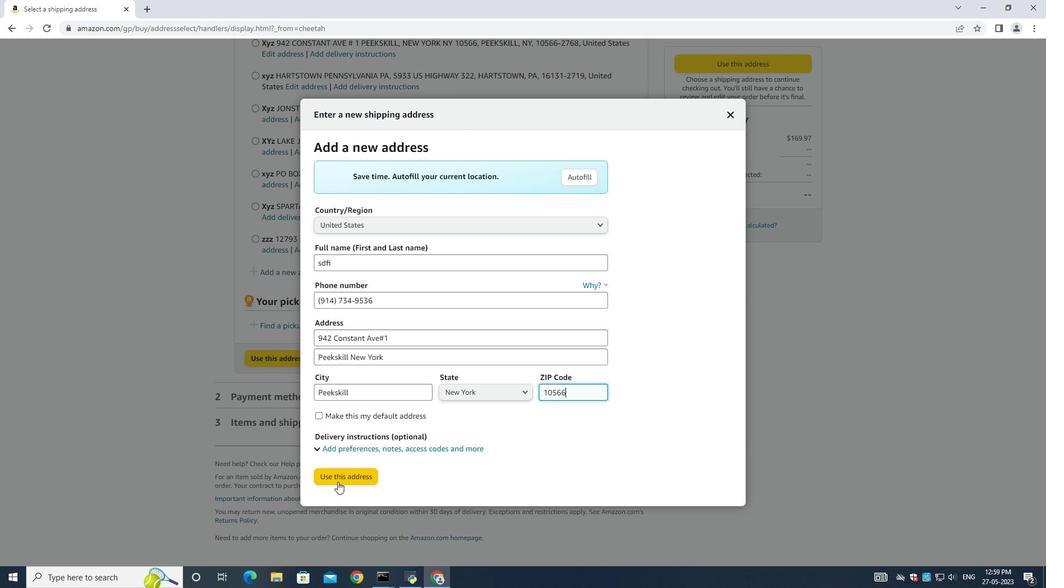 
Action: Mouse moved to (493, 386)
Screenshot: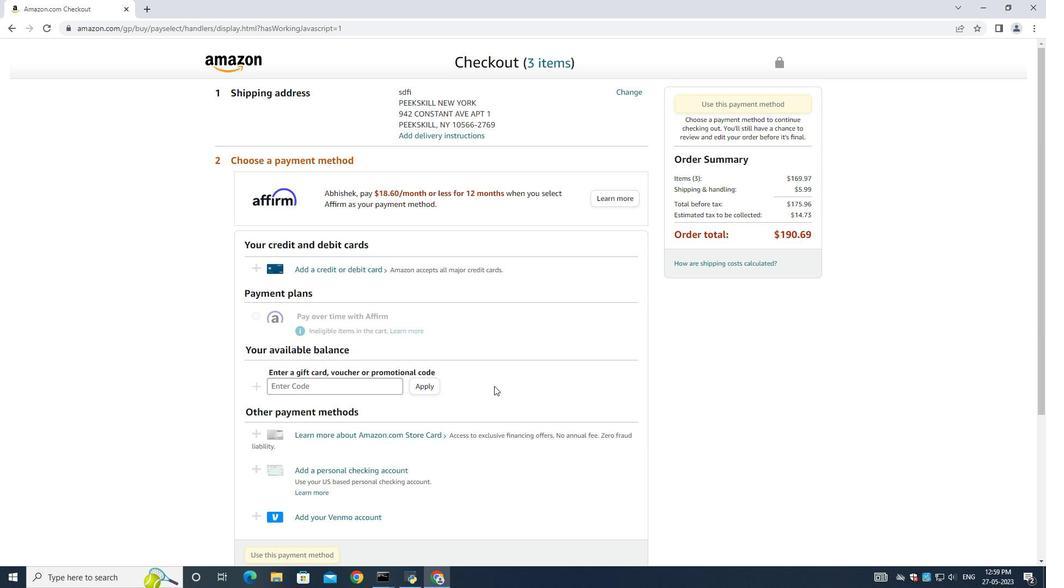 
